 Task: For heading  Tahoma with underline.  font size for heading20,  'Change the font style of data to'Arial.  and font size to 12,  Change the alignment of both headline & data to Align left.  In the sheet  EvaluationSalesByMonth
Action: Mouse moved to (1101, 127)
Screenshot: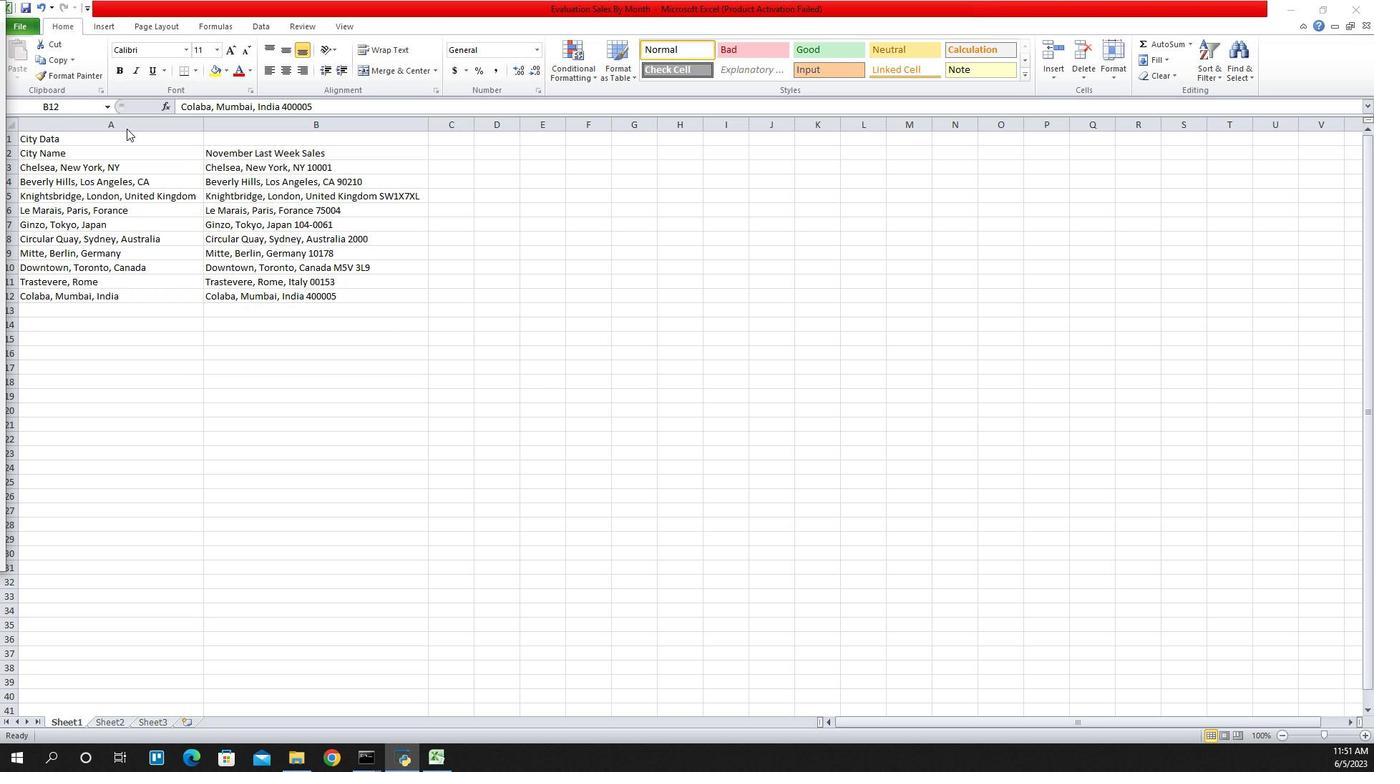 
Action: Mouse pressed left at (1101, 127)
Screenshot: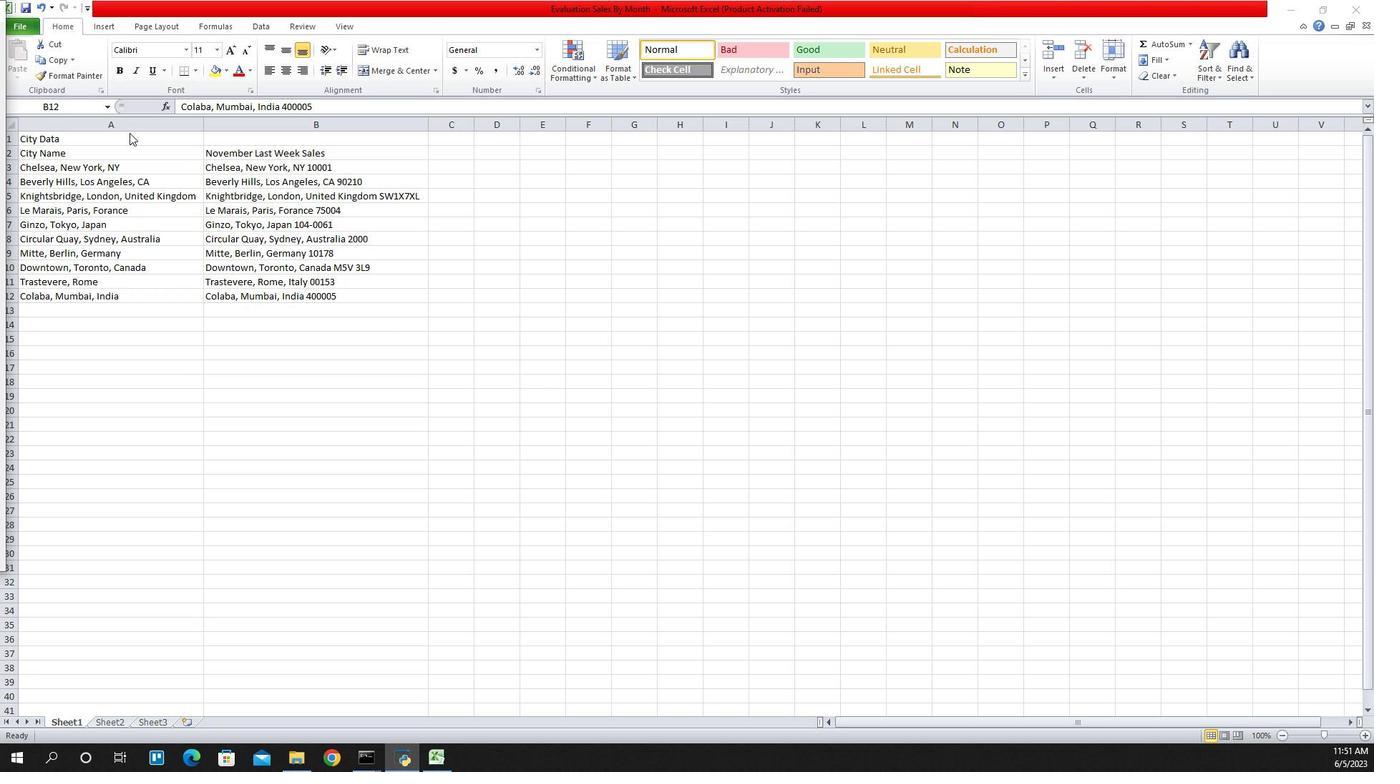
Action: Mouse moved to (1109, 135)
Screenshot: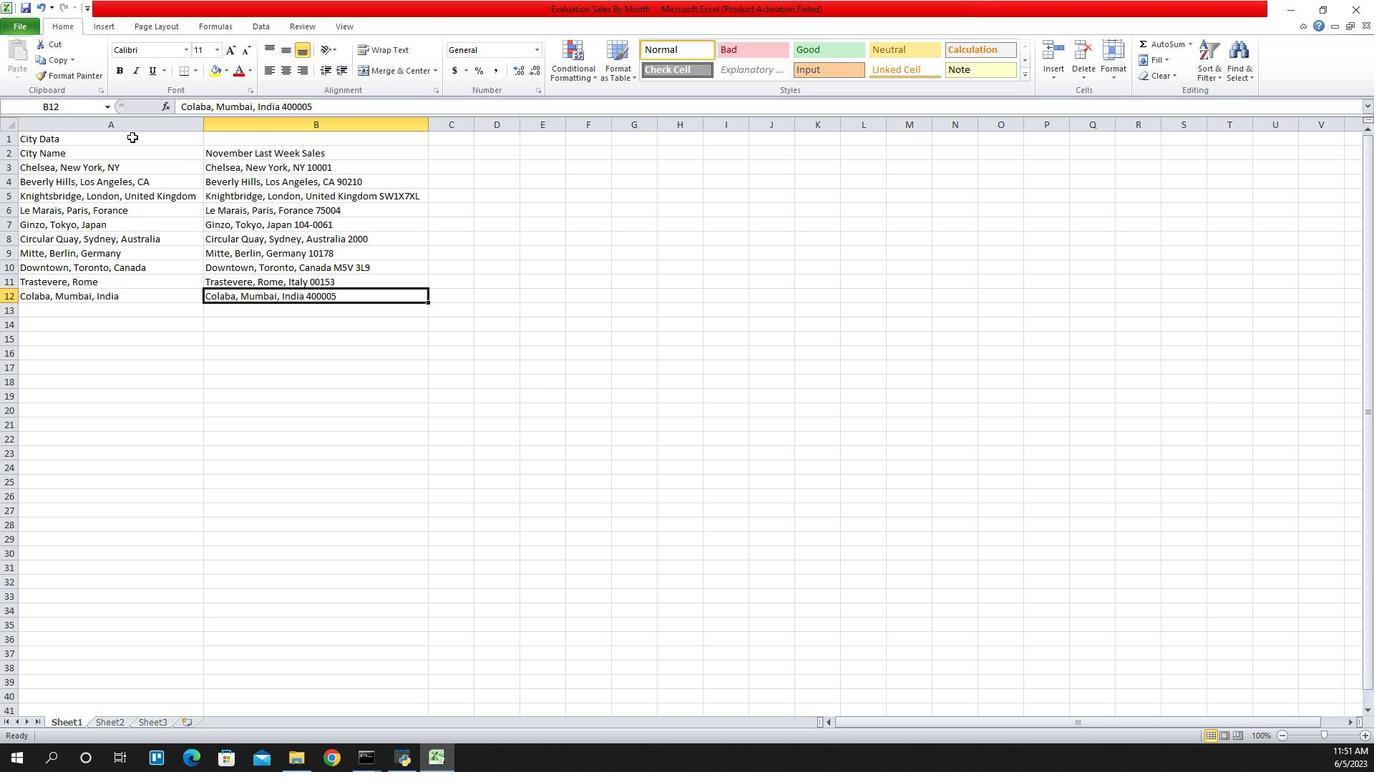 
Action: Mouse pressed left at (1109, 135)
Screenshot: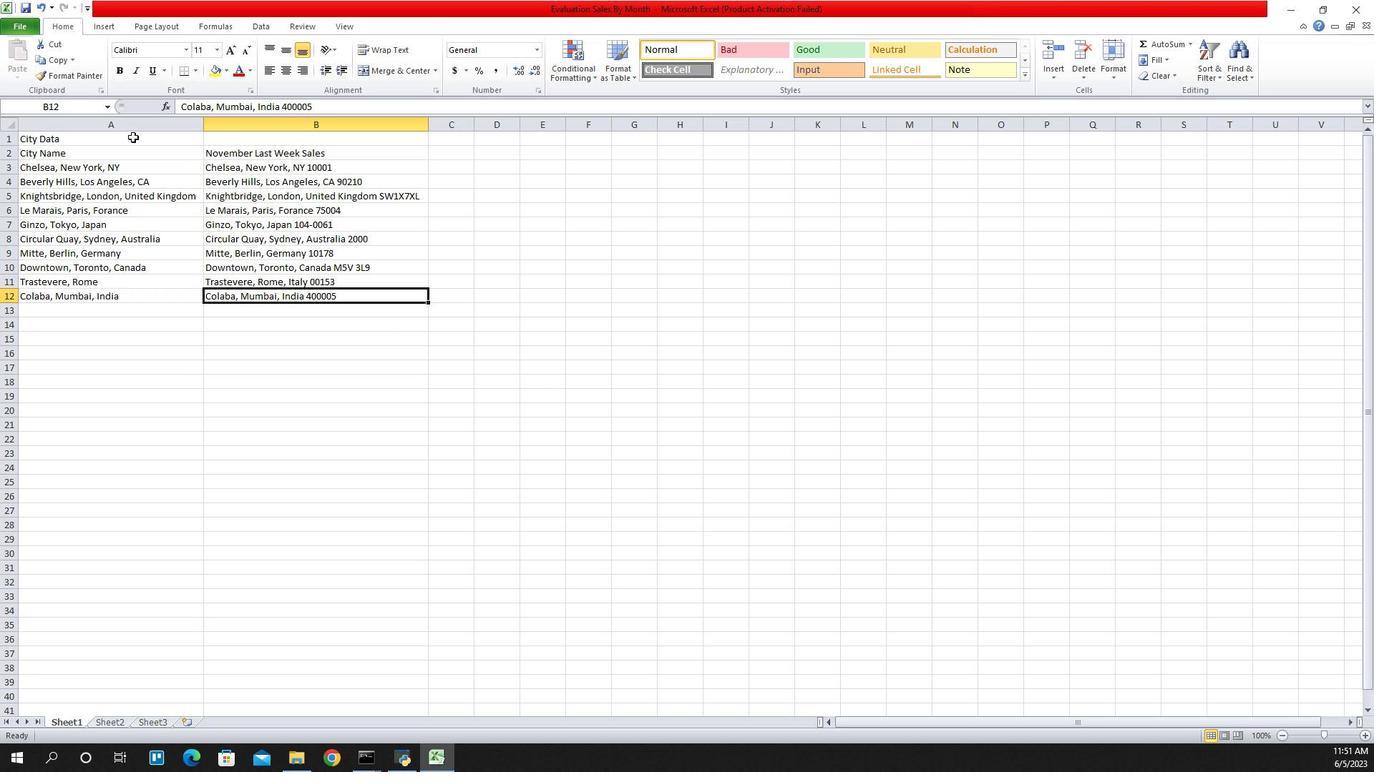 
Action: Mouse pressed left at (1109, 135)
Screenshot: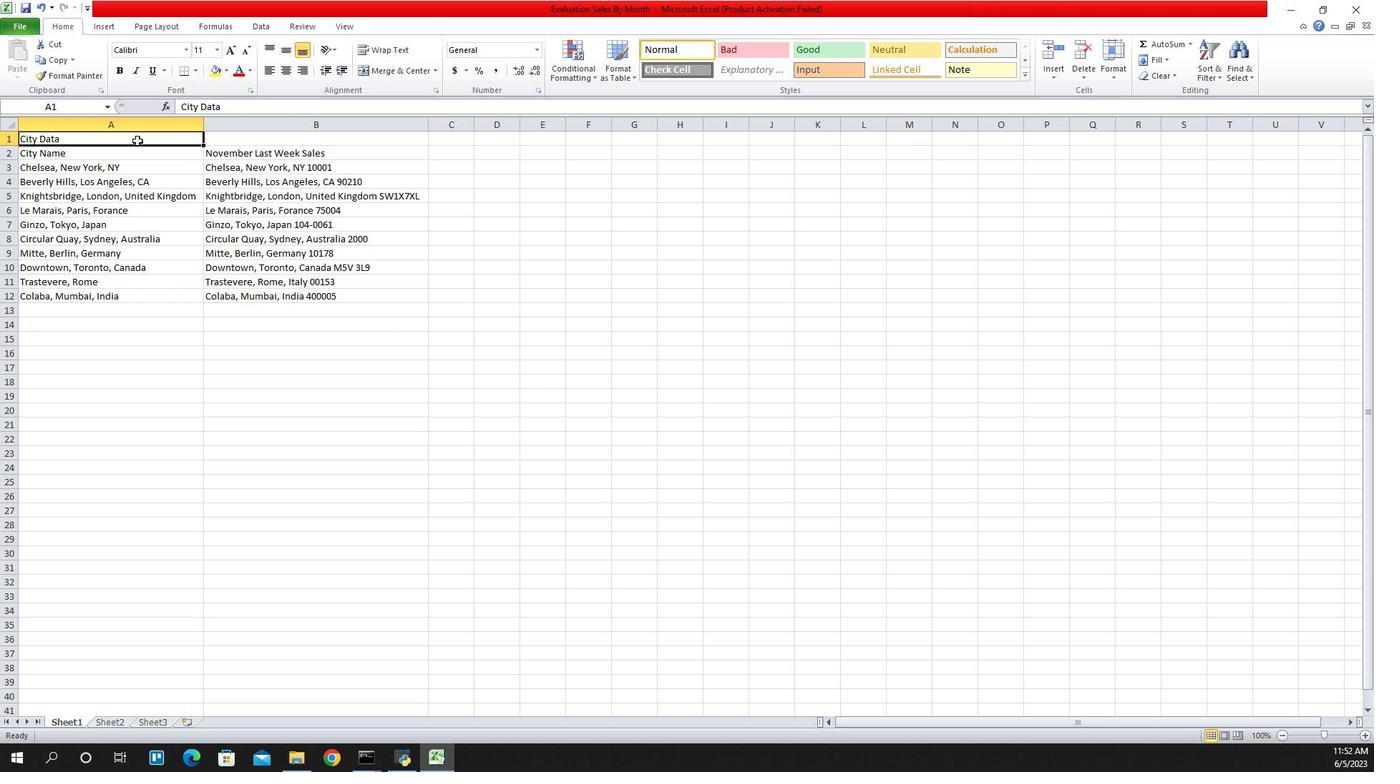 
Action: Mouse moved to (1132, 130)
Screenshot: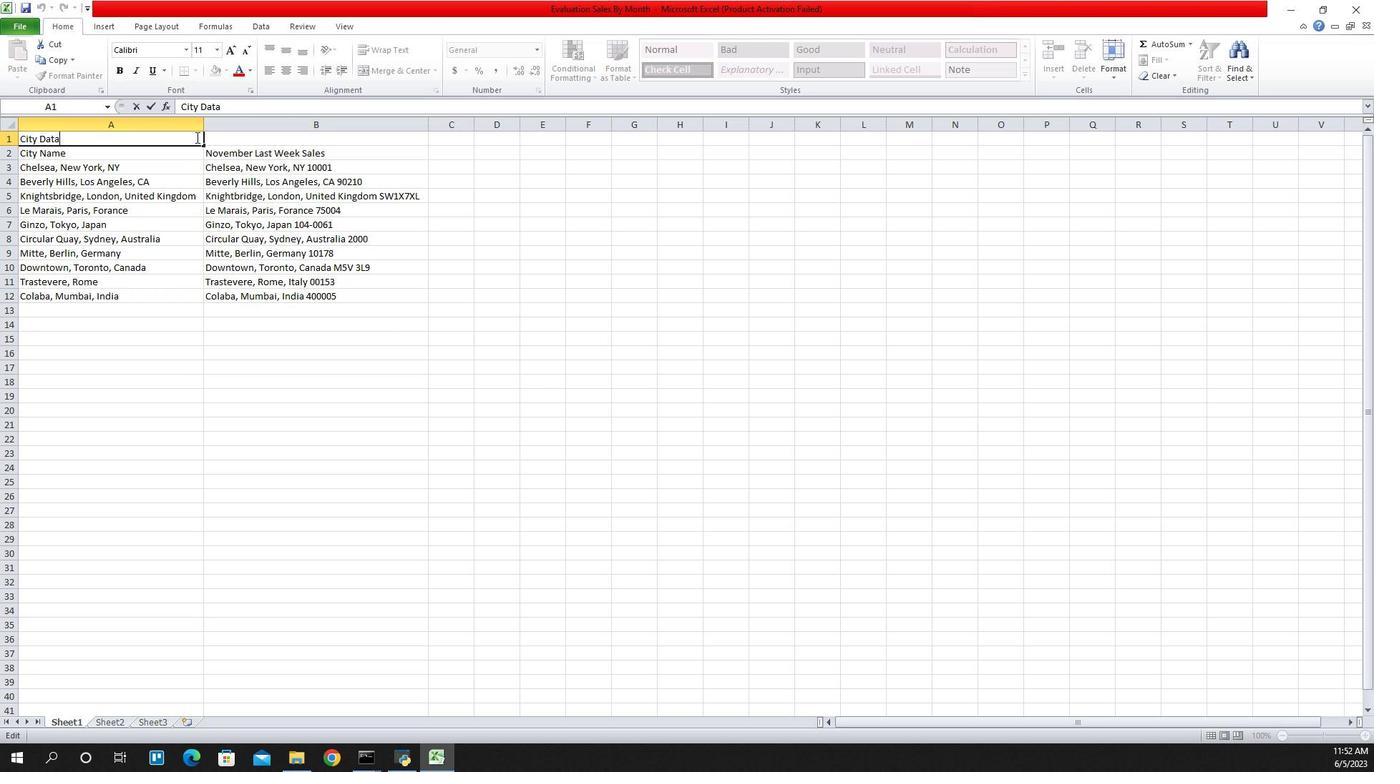 
Action: Mouse pressed left at (1132, 130)
Screenshot: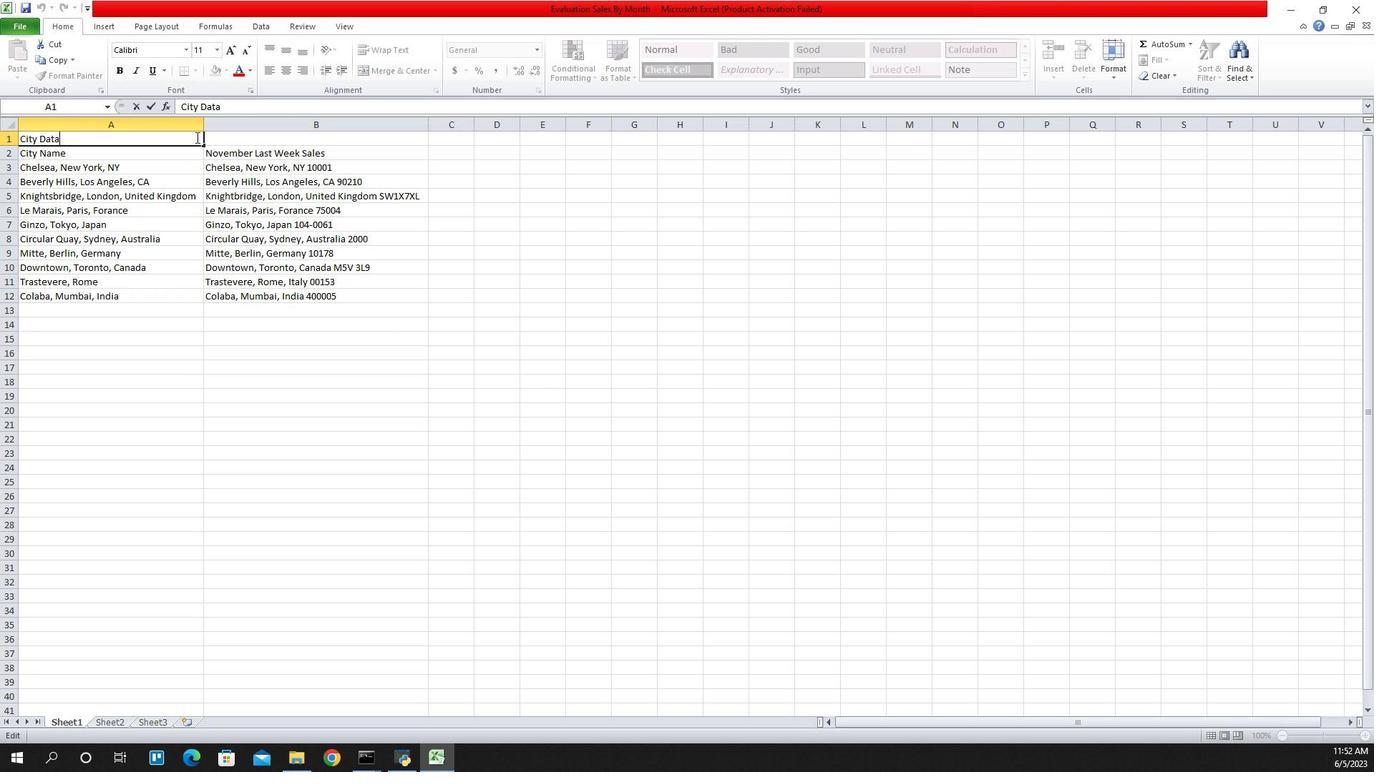 
Action: Mouse moved to (1125, 180)
Screenshot: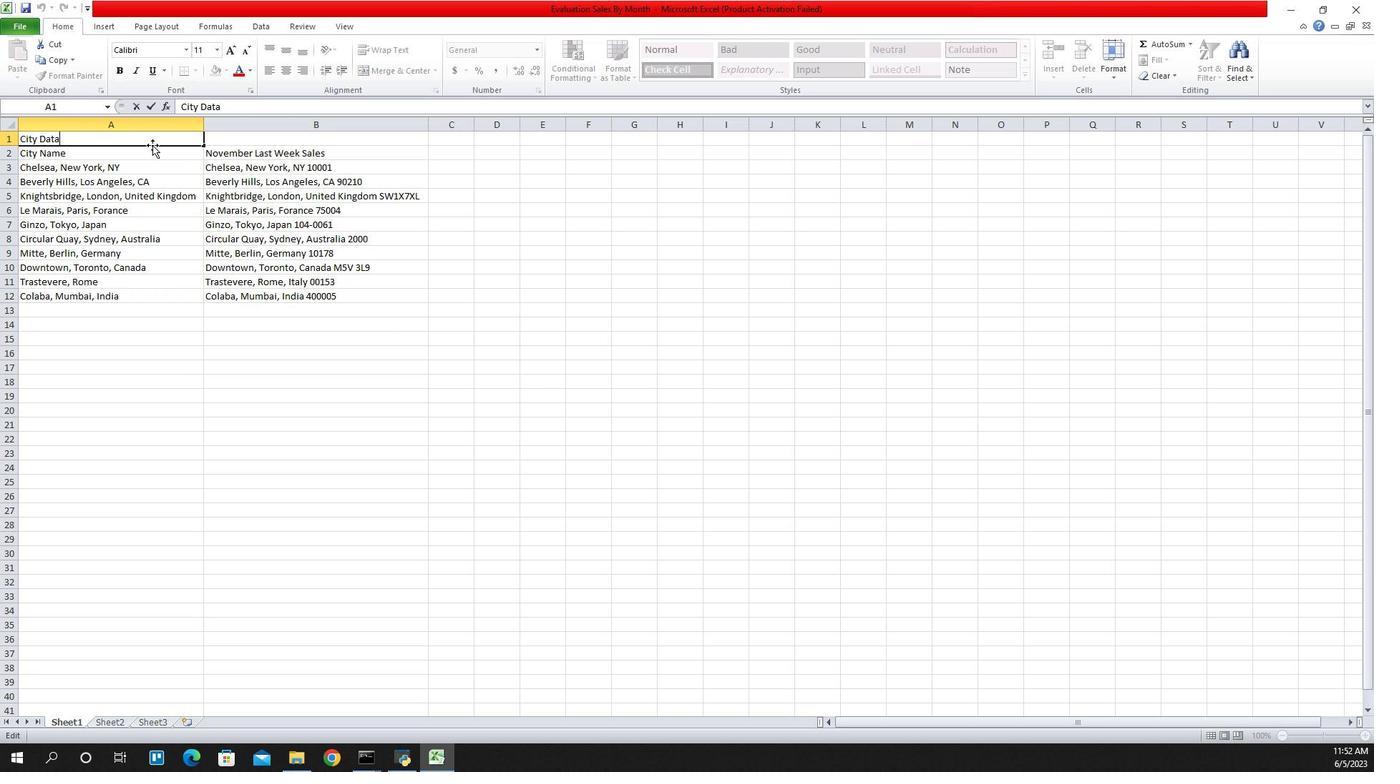 
Action: Mouse pressed left at (1125, 180)
Screenshot: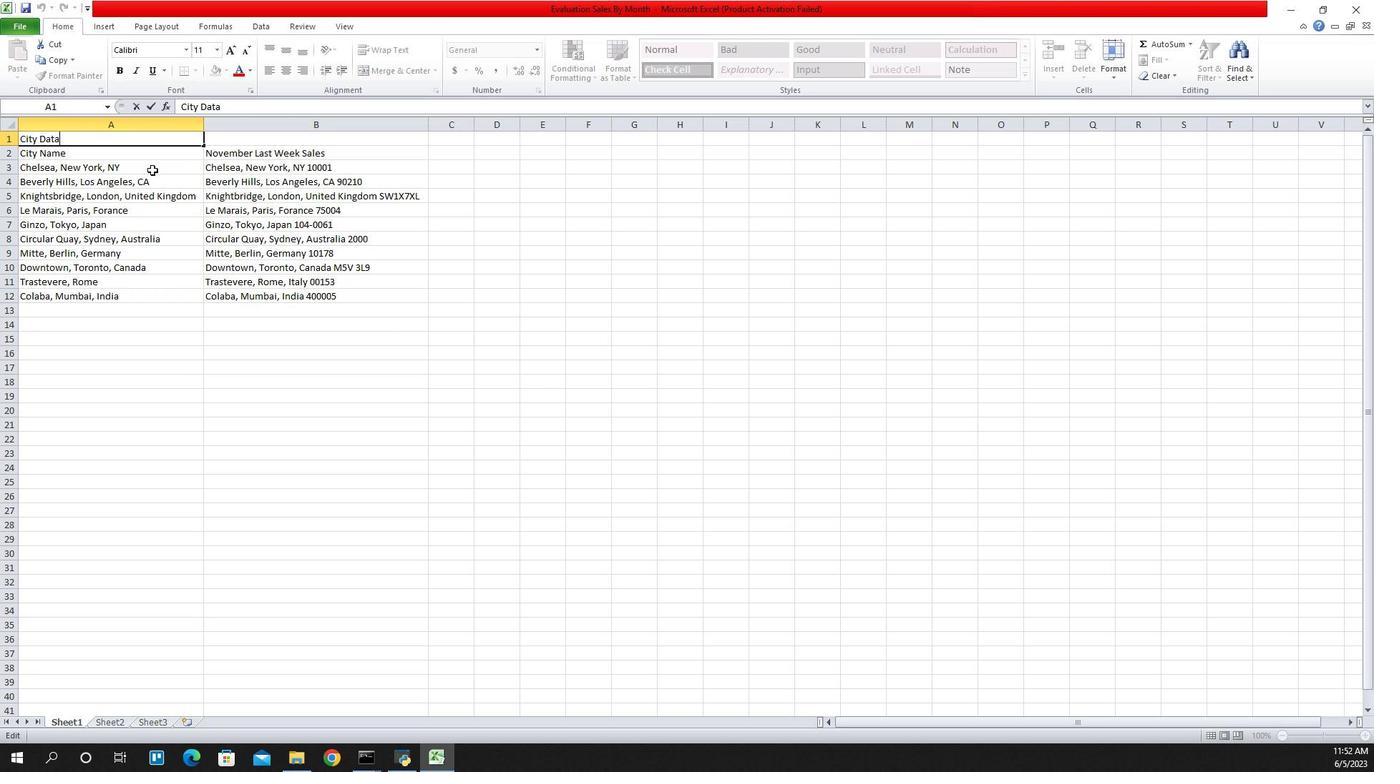
Action: Mouse moved to (1137, 135)
Screenshot: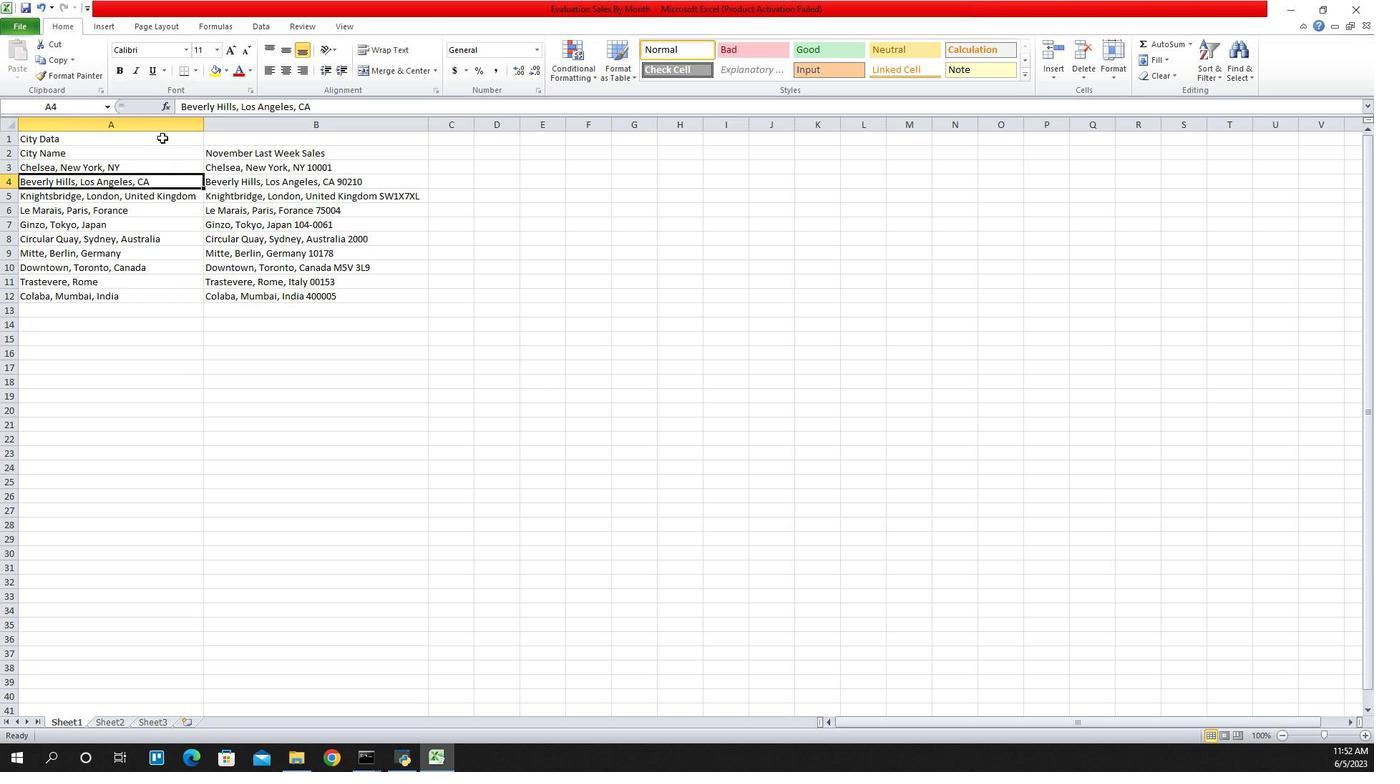 
Action: Mouse pressed left at (1137, 135)
Screenshot: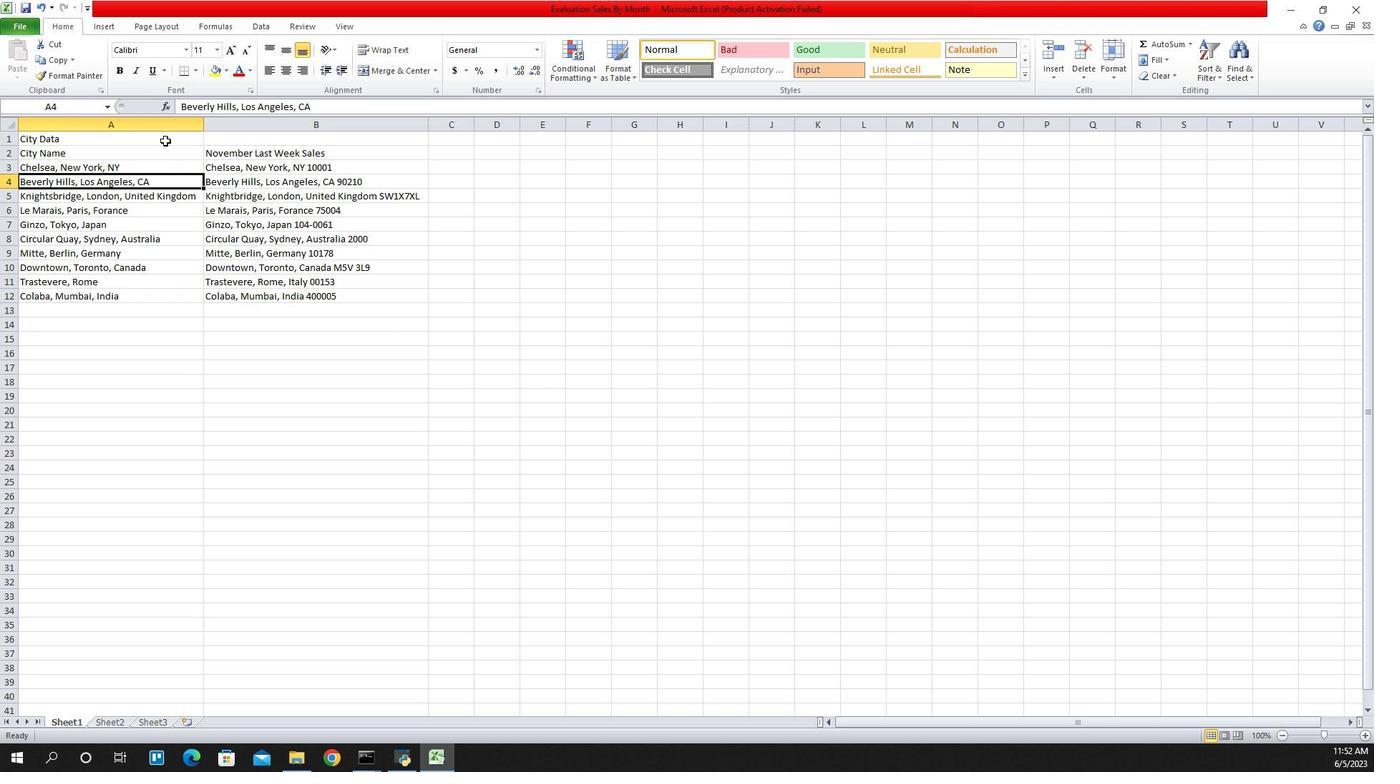 
Action: Mouse moved to (1379, 65)
Screenshot: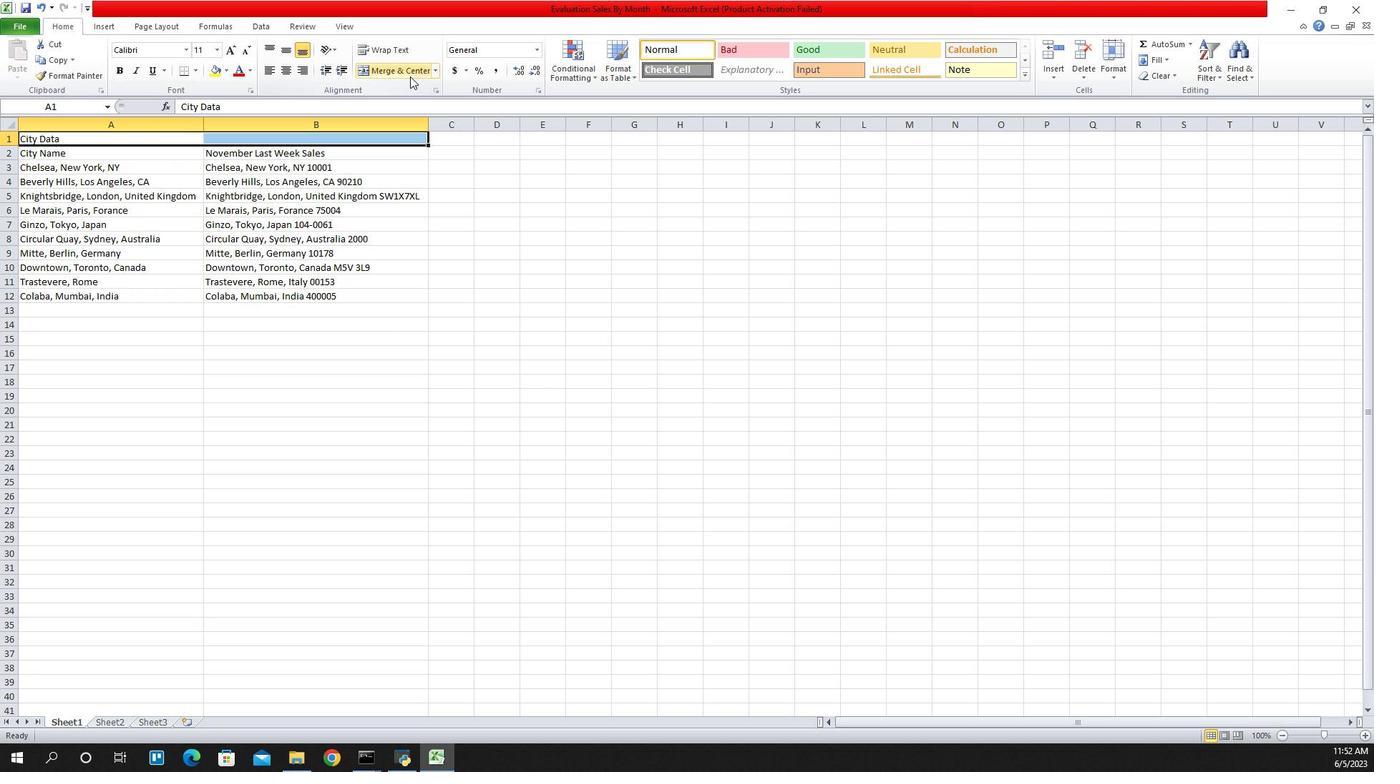 
Action: Mouse pressed left at (1379, 65)
Screenshot: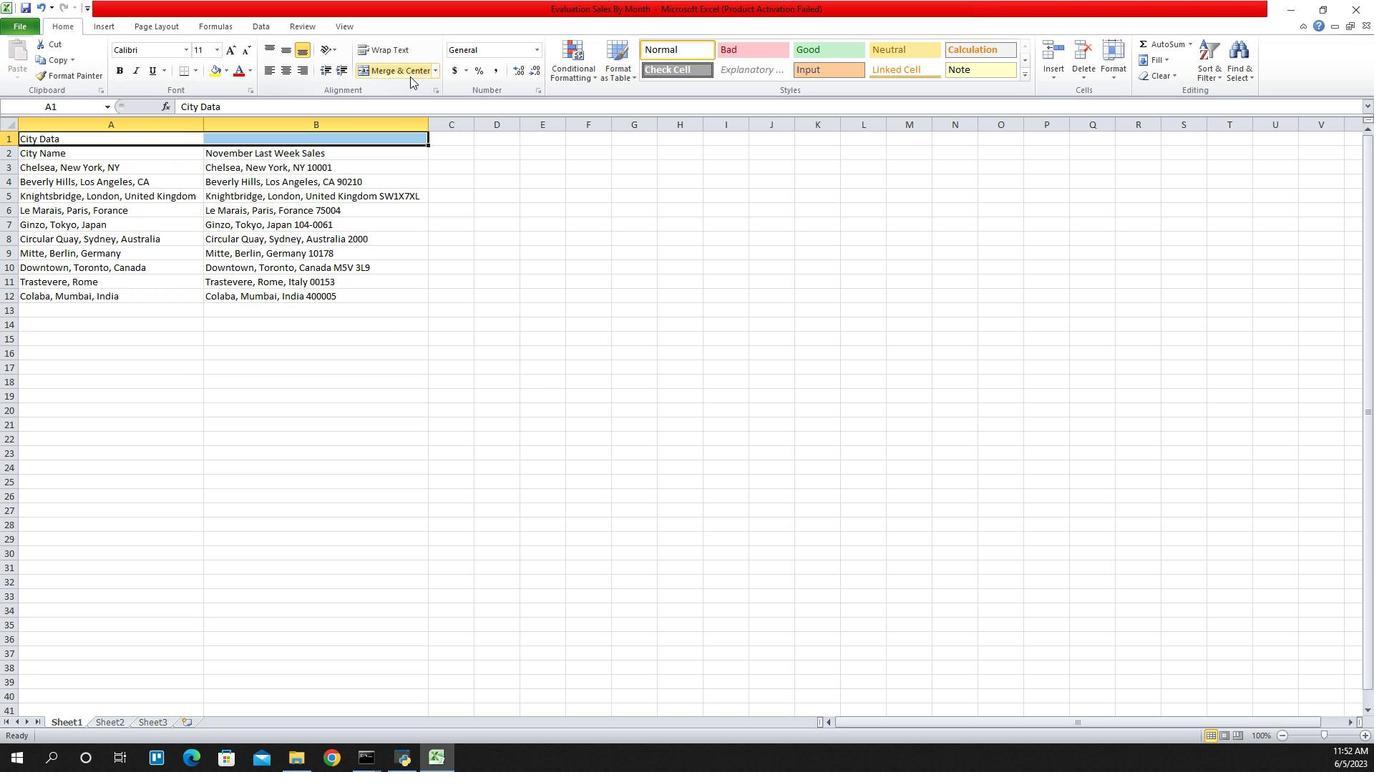 
Action: Mouse moved to (1118, 44)
Screenshot: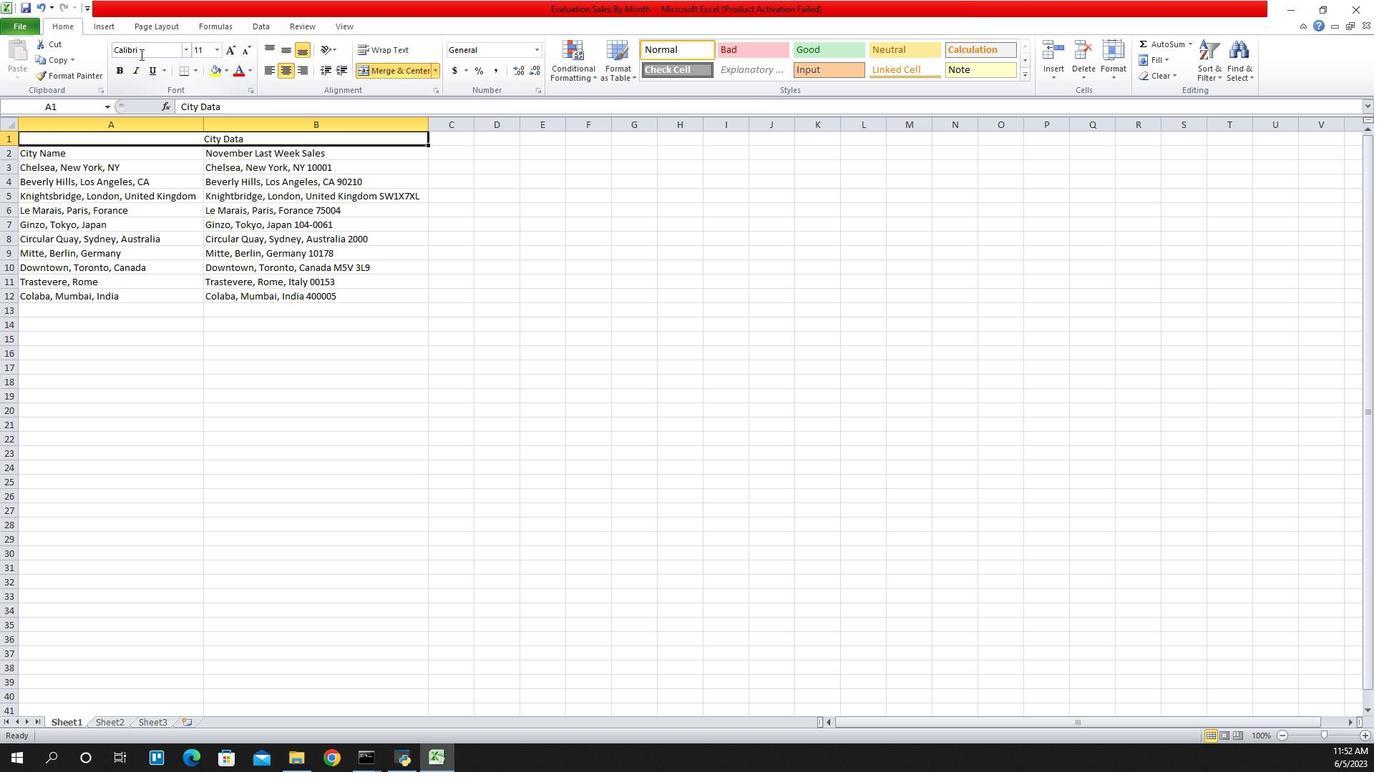 
Action: Mouse pressed left at (1118, 44)
Screenshot: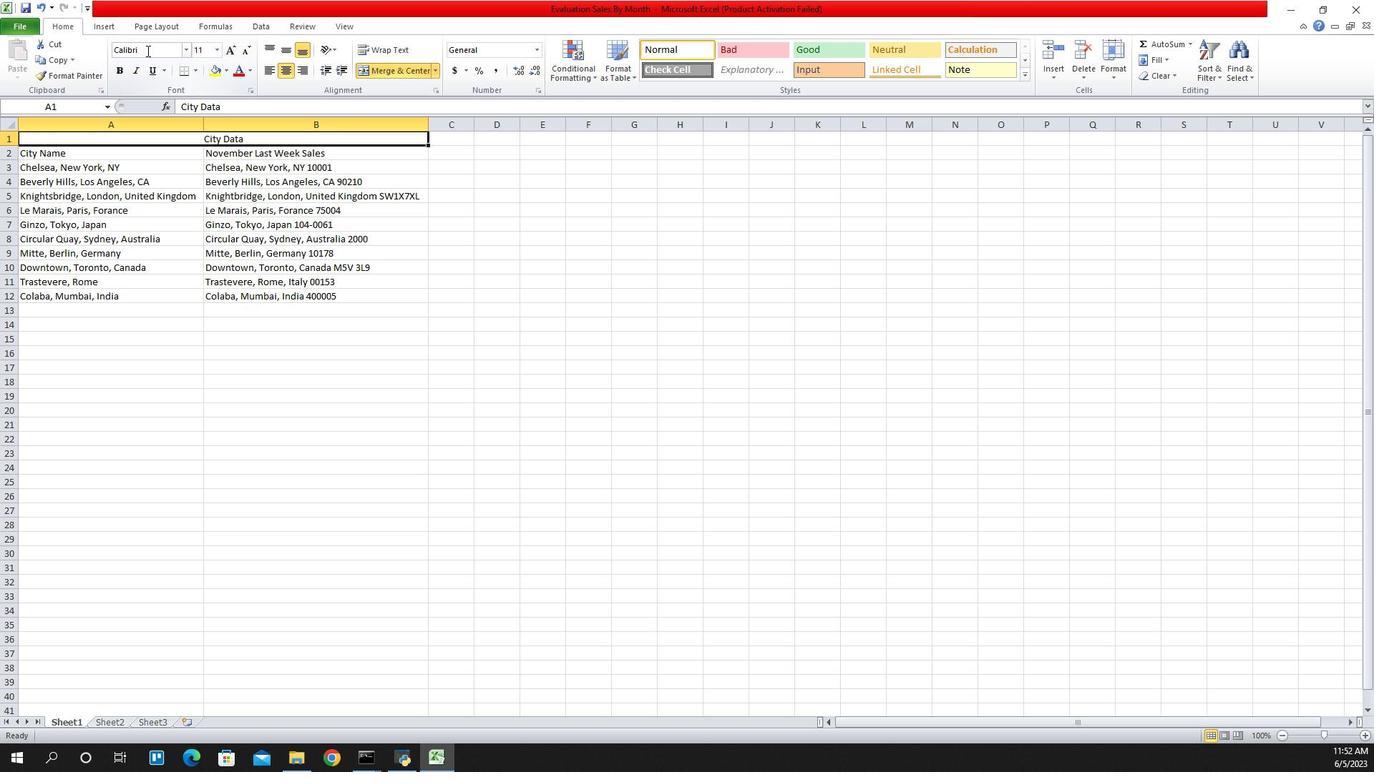 
Action: Mouse moved to (1118, 44)
Screenshot: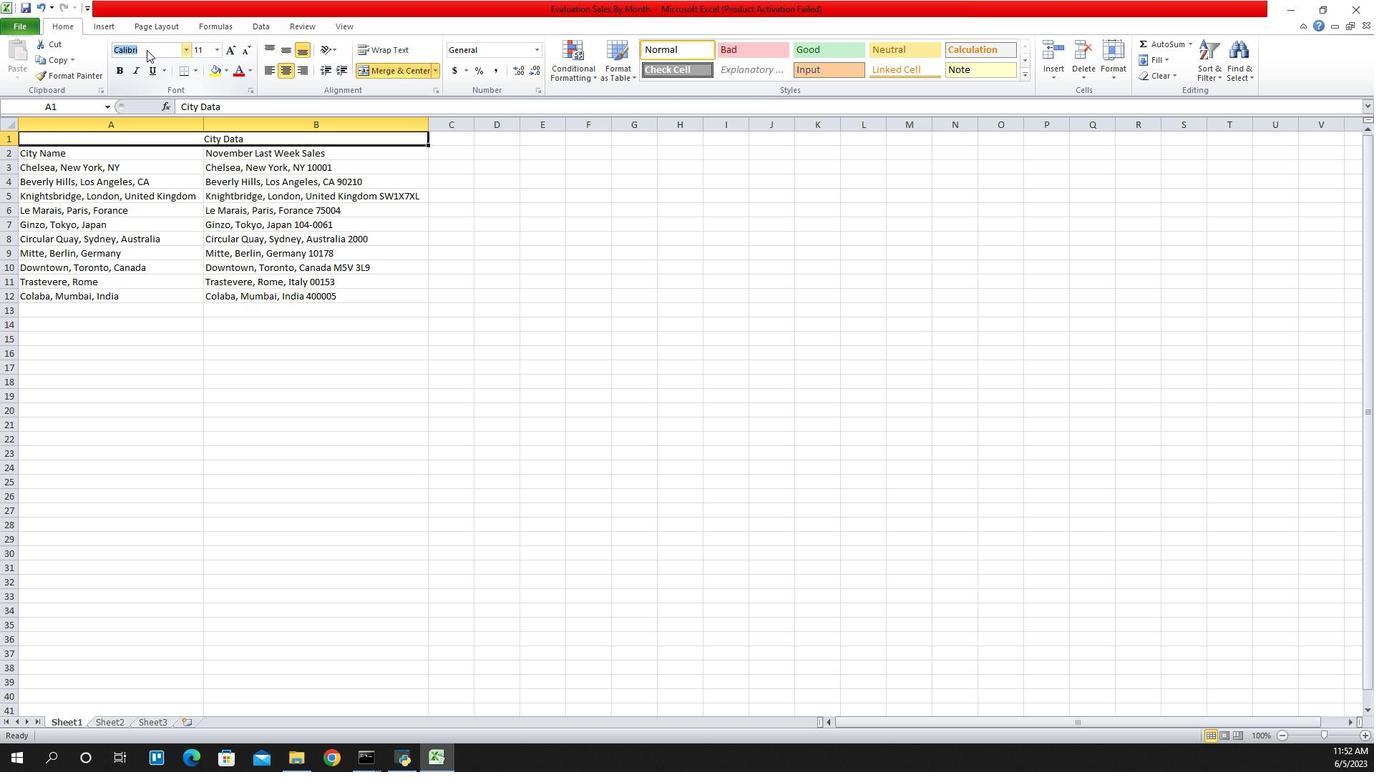 
Action: Key pressed tahoma<Key.enter>
Screenshot: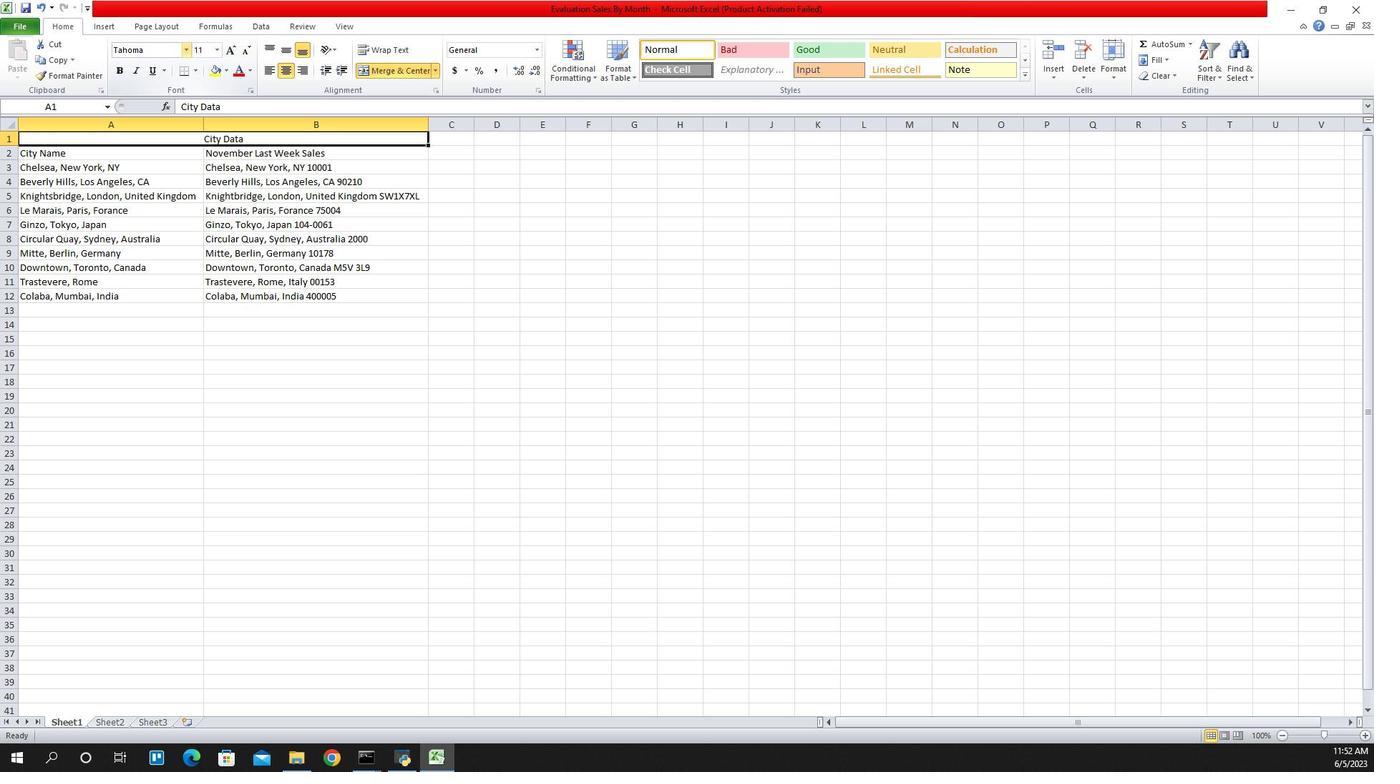 
Action: Mouse moved to (1122, 69)
Screenshot: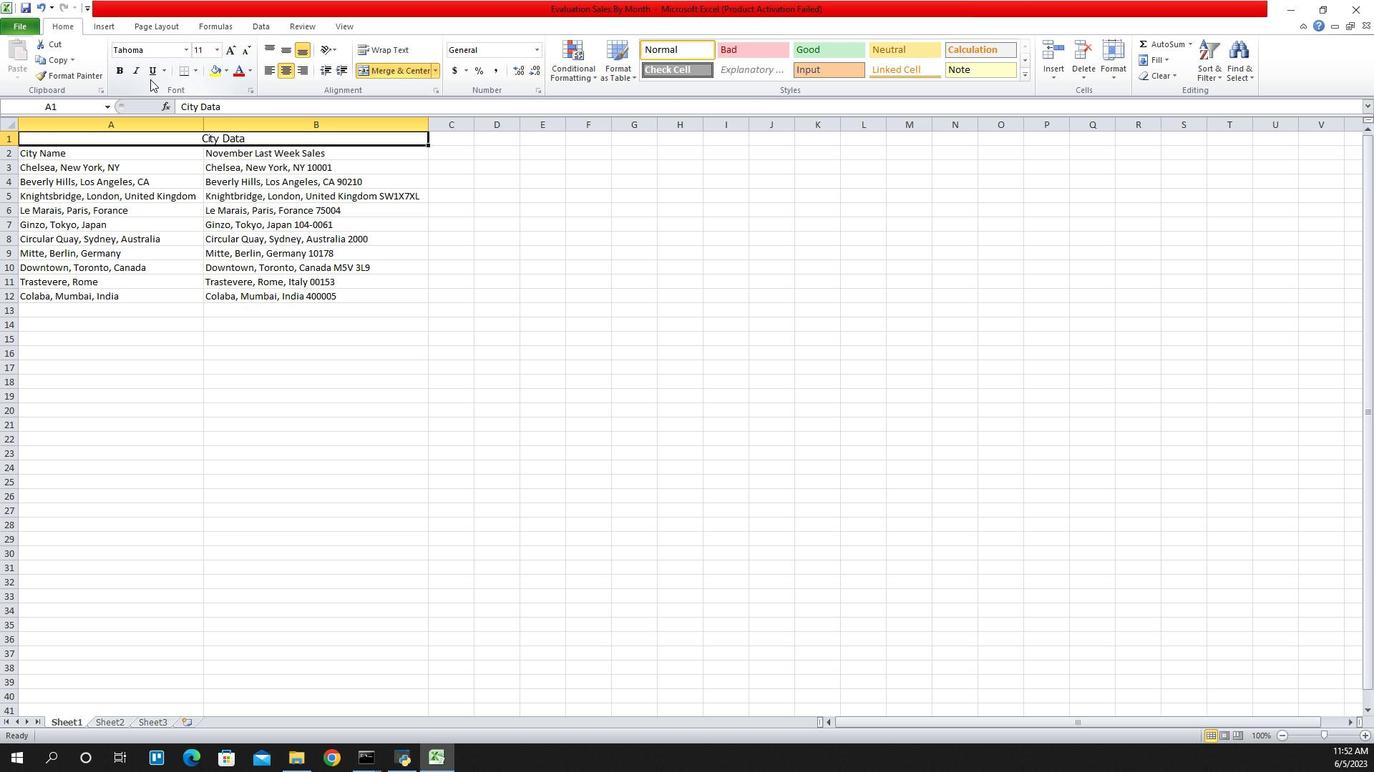 
Action: Mouse pressed left at (1122, 69)
Screenshot: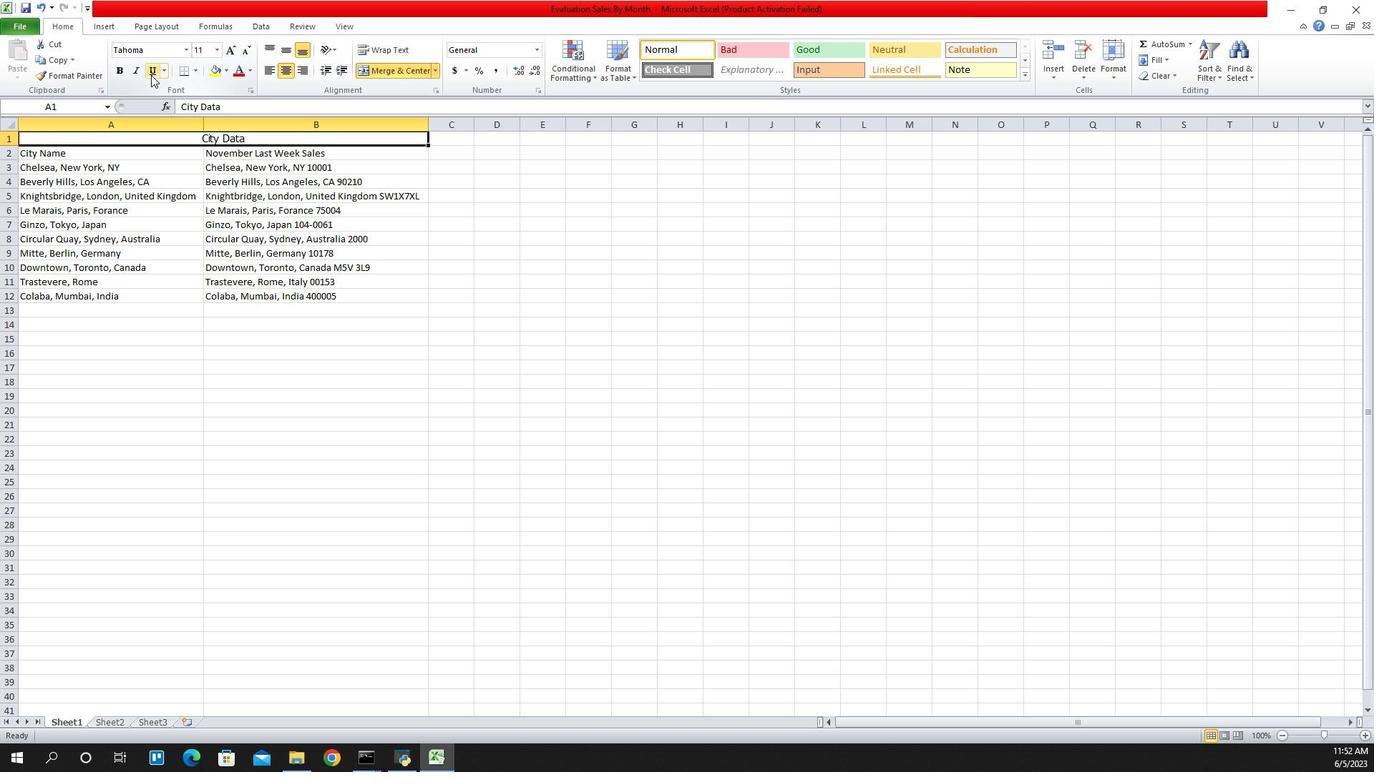
Action: Mouse moved to (1186, 48)
Screenshot: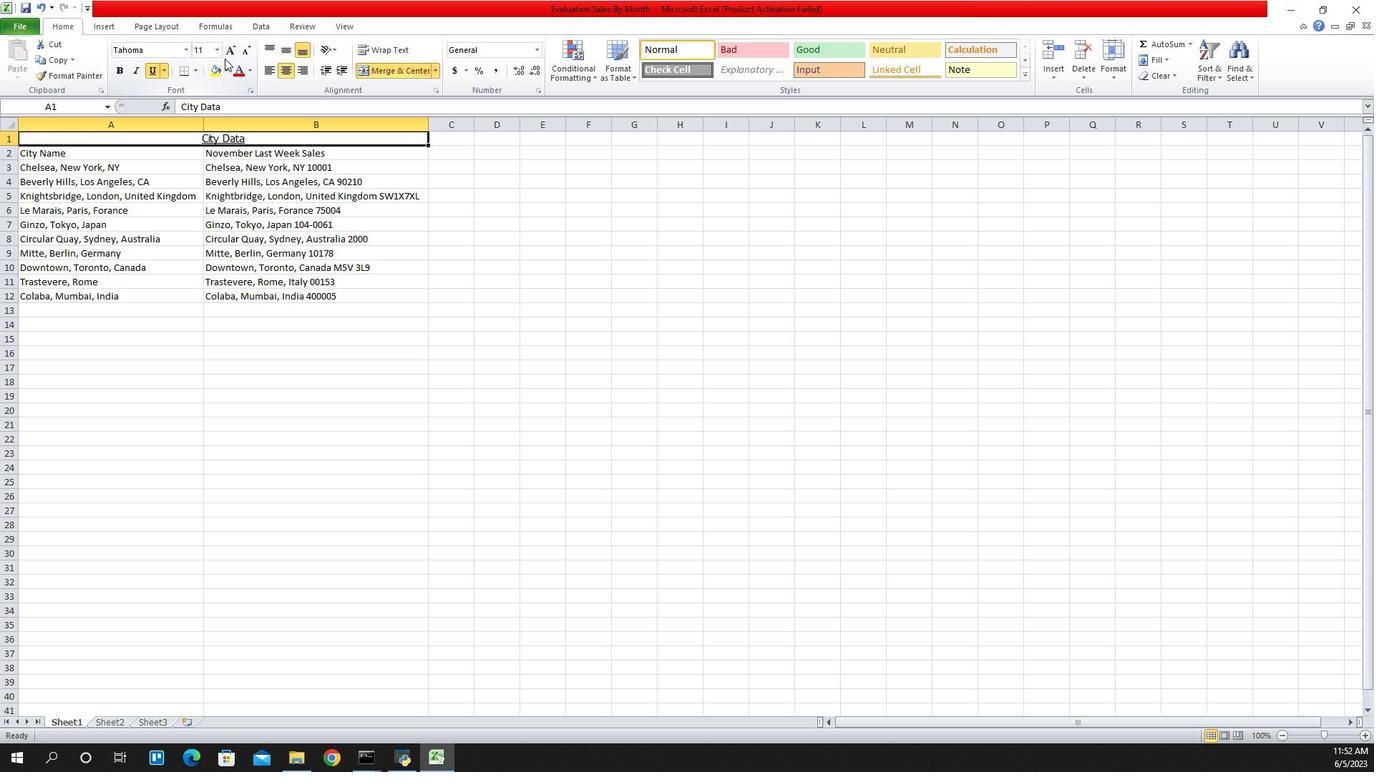 
Action: Mouse pressed left at (1186, 48)
Screenshot: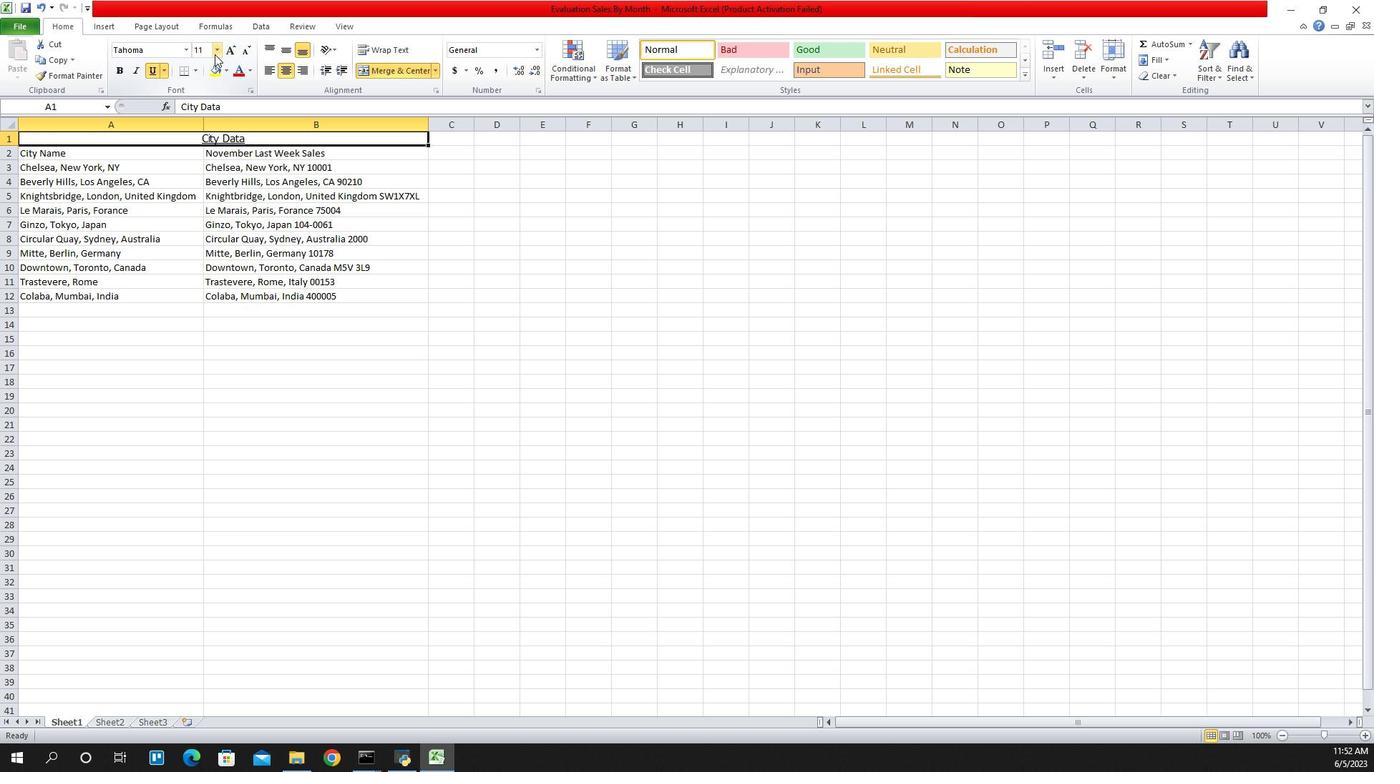 
Action: Mouse moved to (1179, 155)
Screenshot: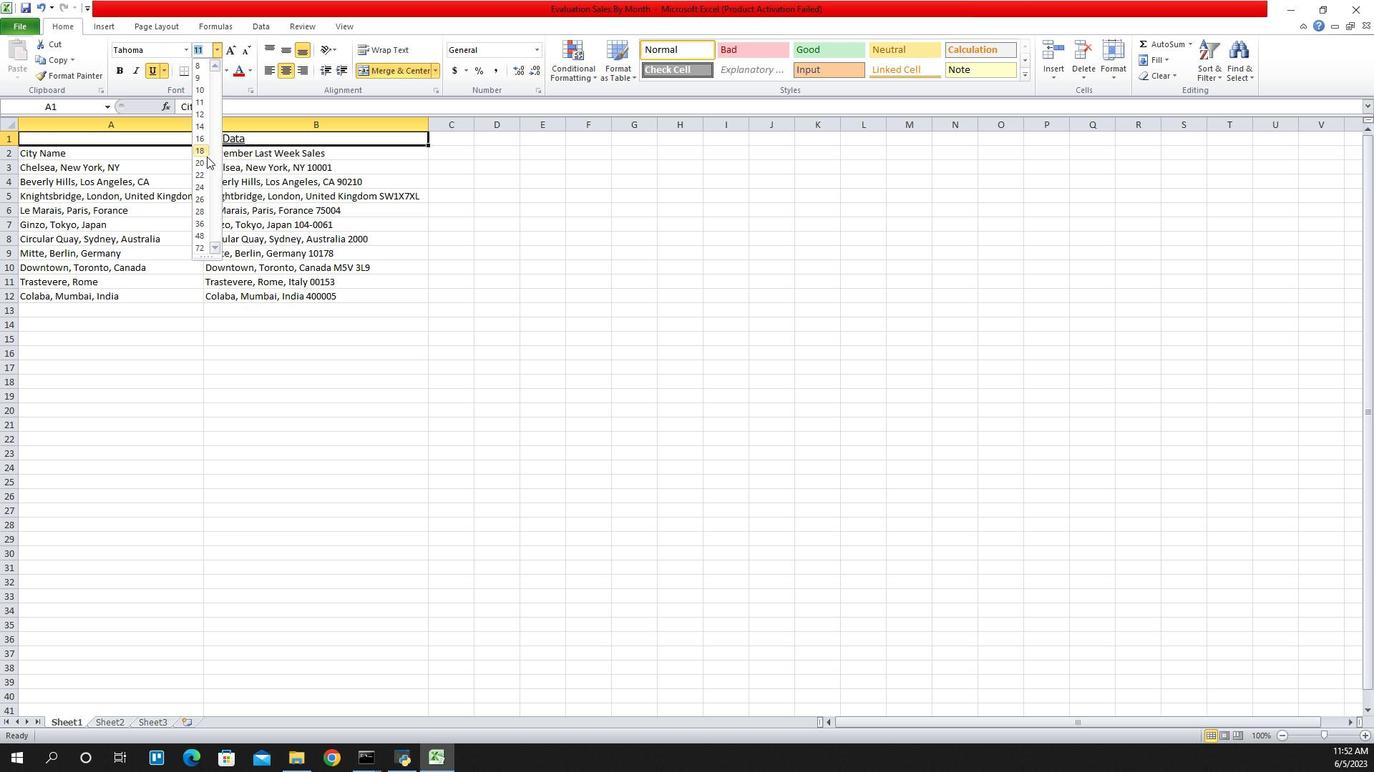 
Action: Mouse pressed left at (1179, 155)
Screenshot: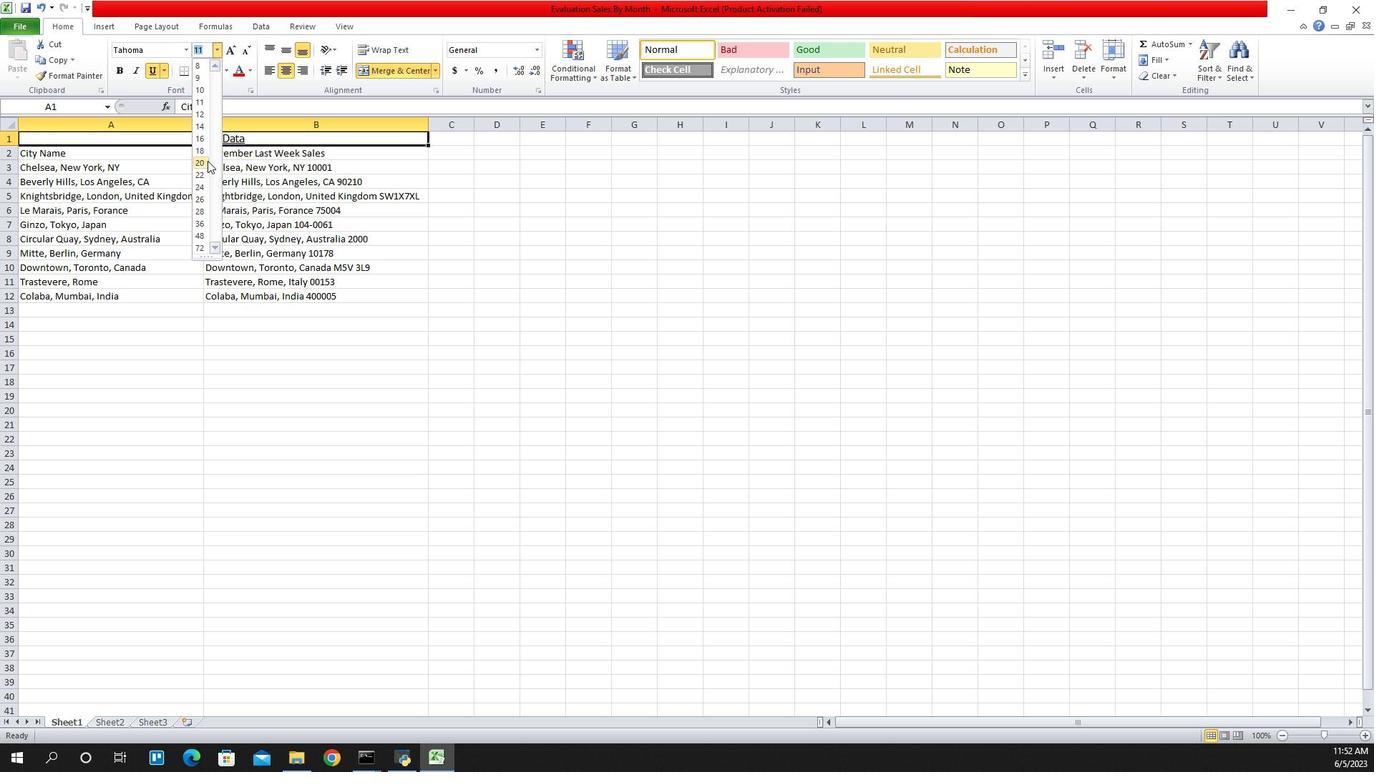 
Action: Mouse moved to (1133, 156)
Screenshot: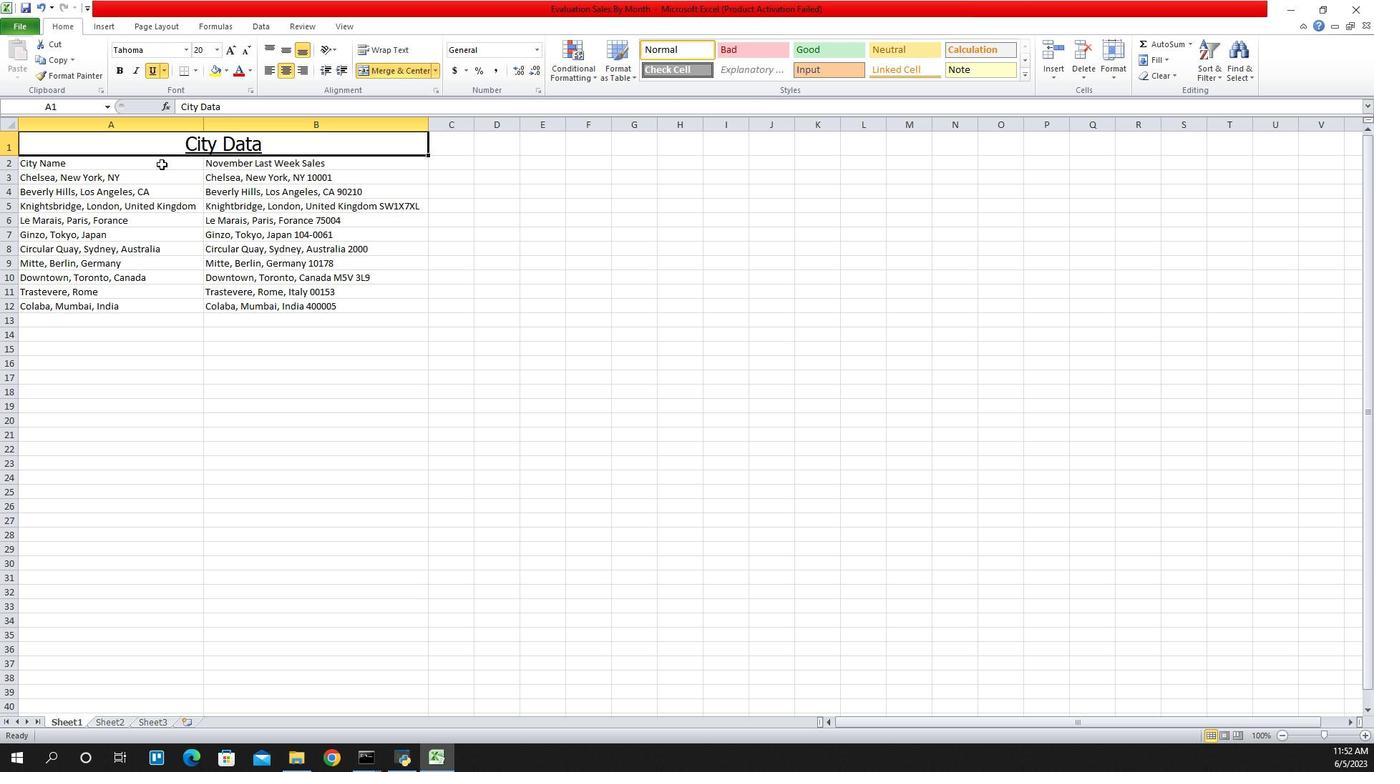 
Action: Mouse pressed left at (1133, 156)
Screenshot: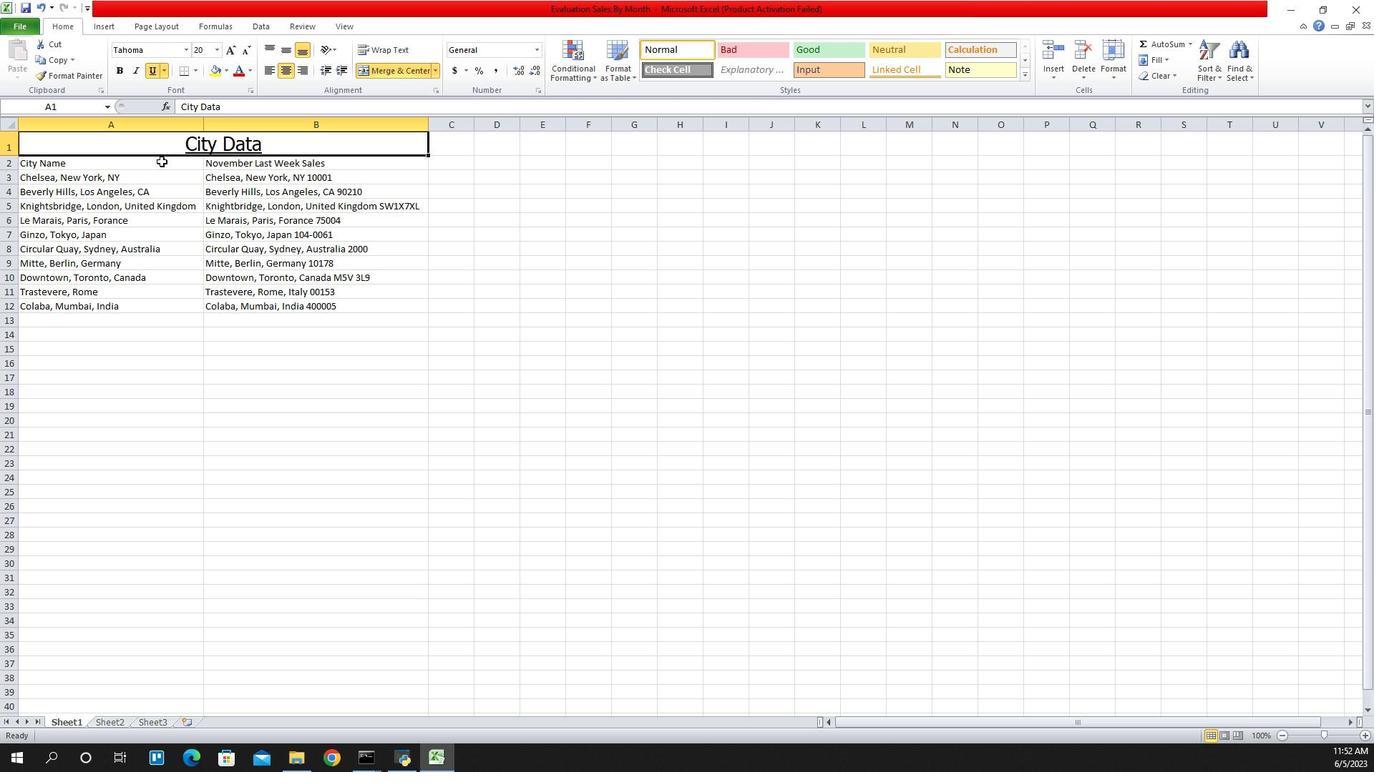 
Action: Mouse moved to (1133, 44)
Screenshot: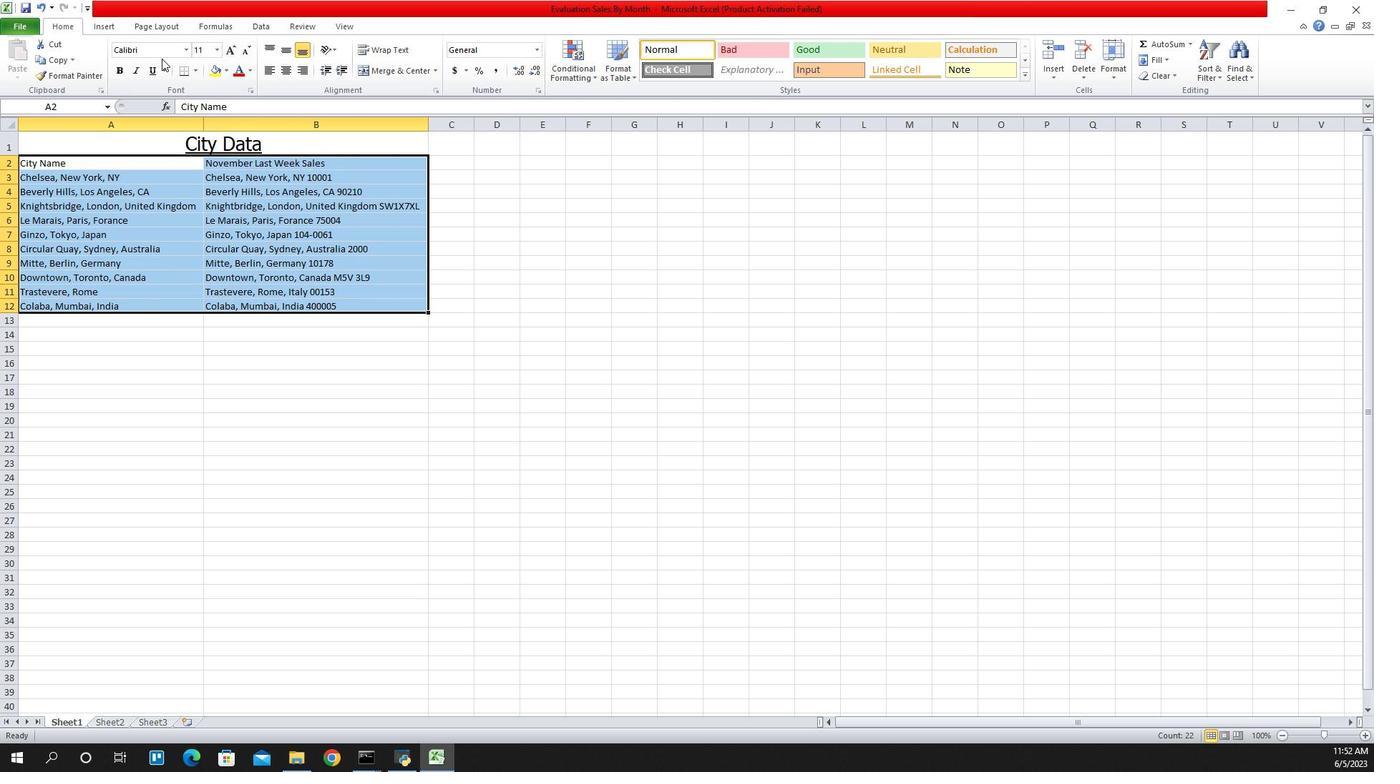 
Action: Mouse pressed left at (1133, 44)
Screenshot: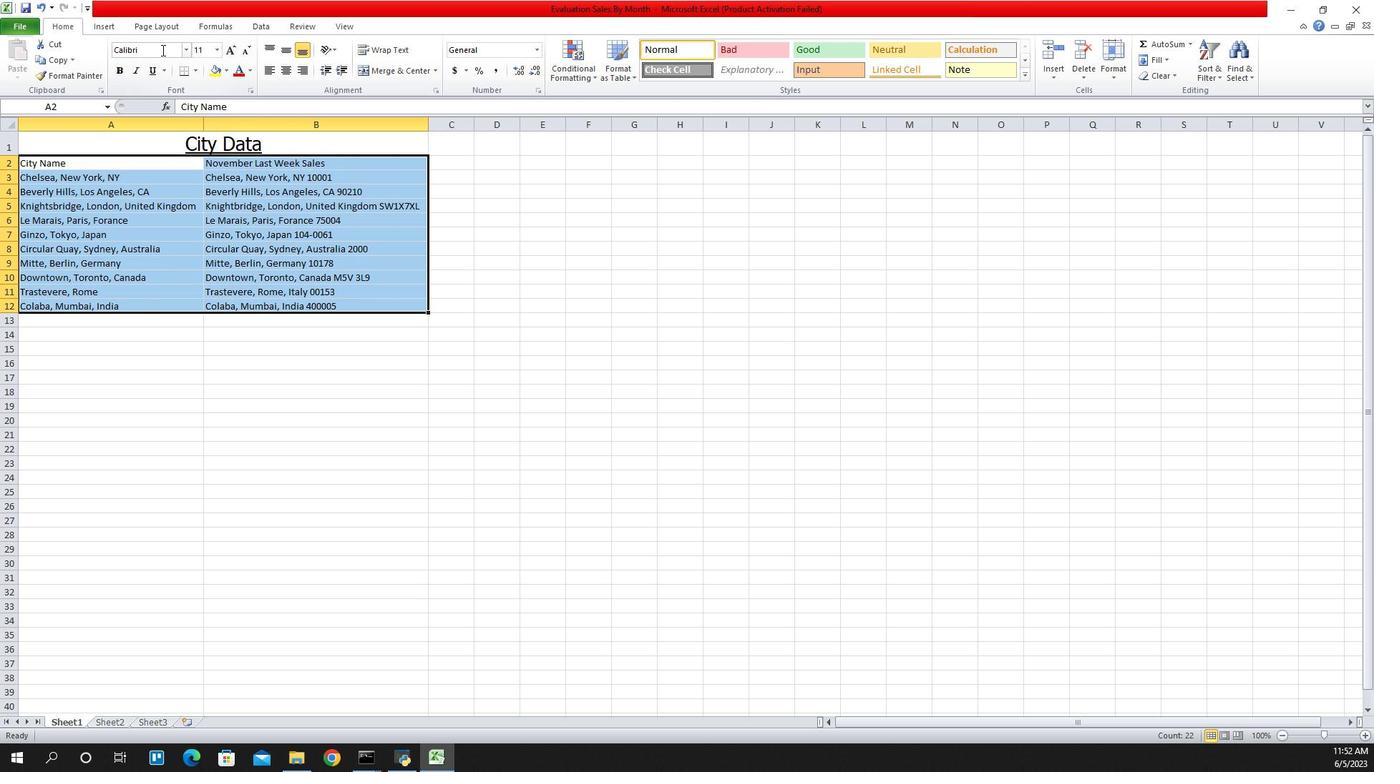 
Action: Key pressed arial<Key.enter>
Screenshot: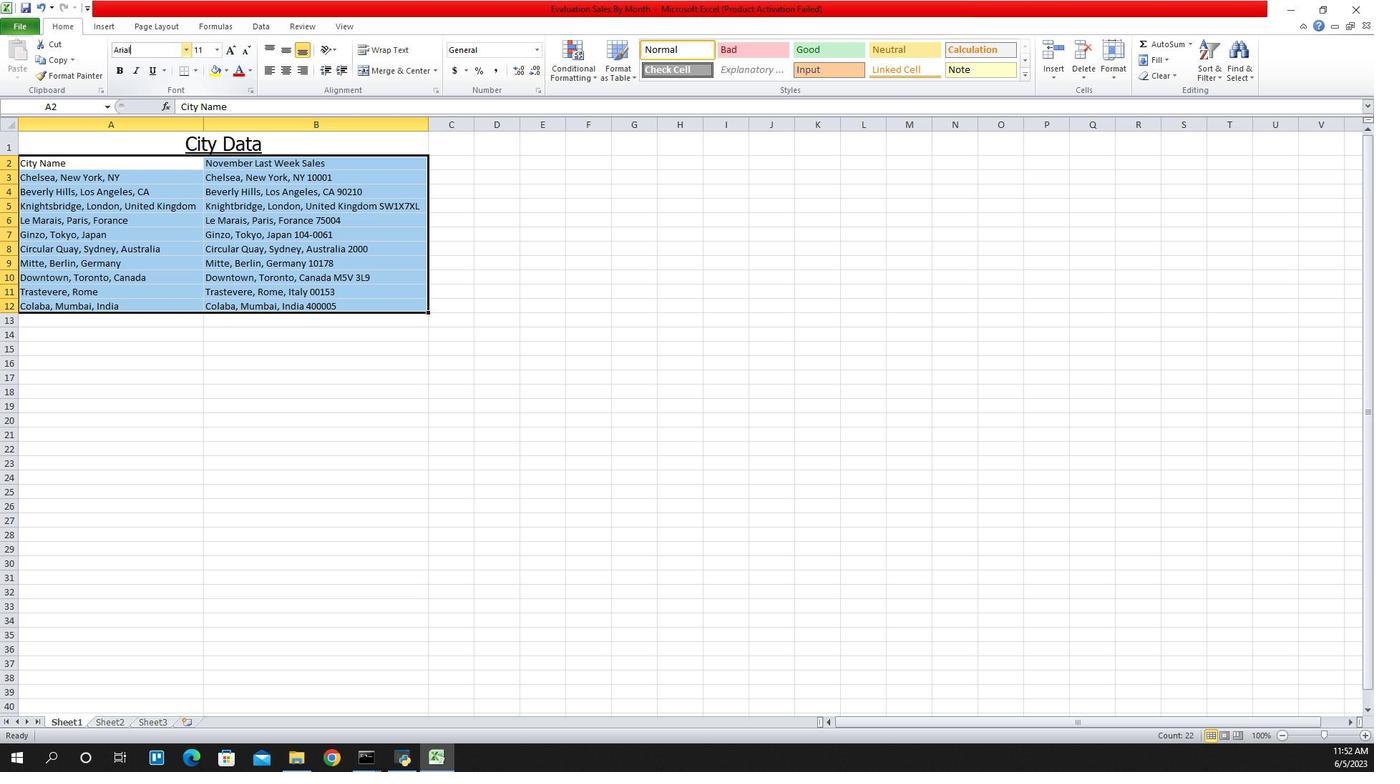 
Action: Mouse moved to (1190, 47)
Screenshot: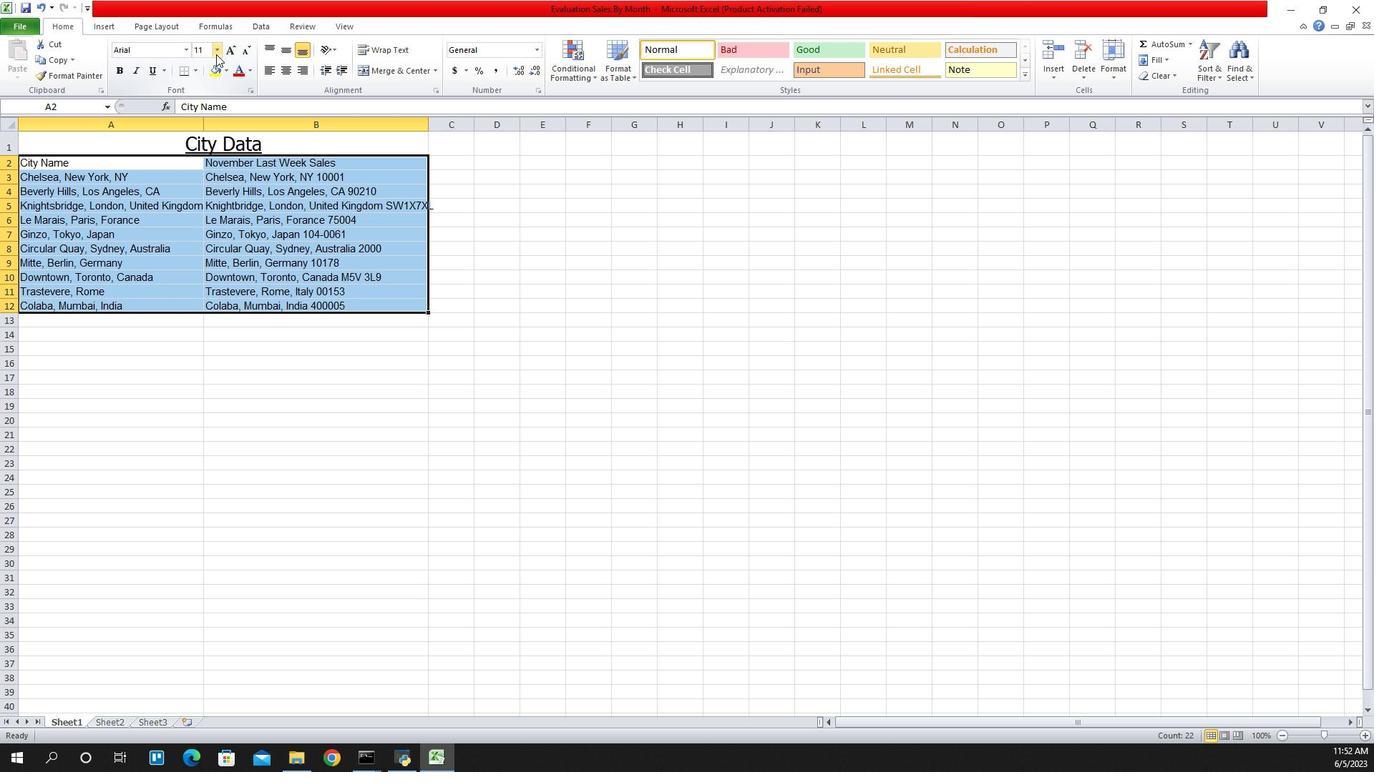 
Action: Mouse pressed left at (1190, 47)
Screenshot: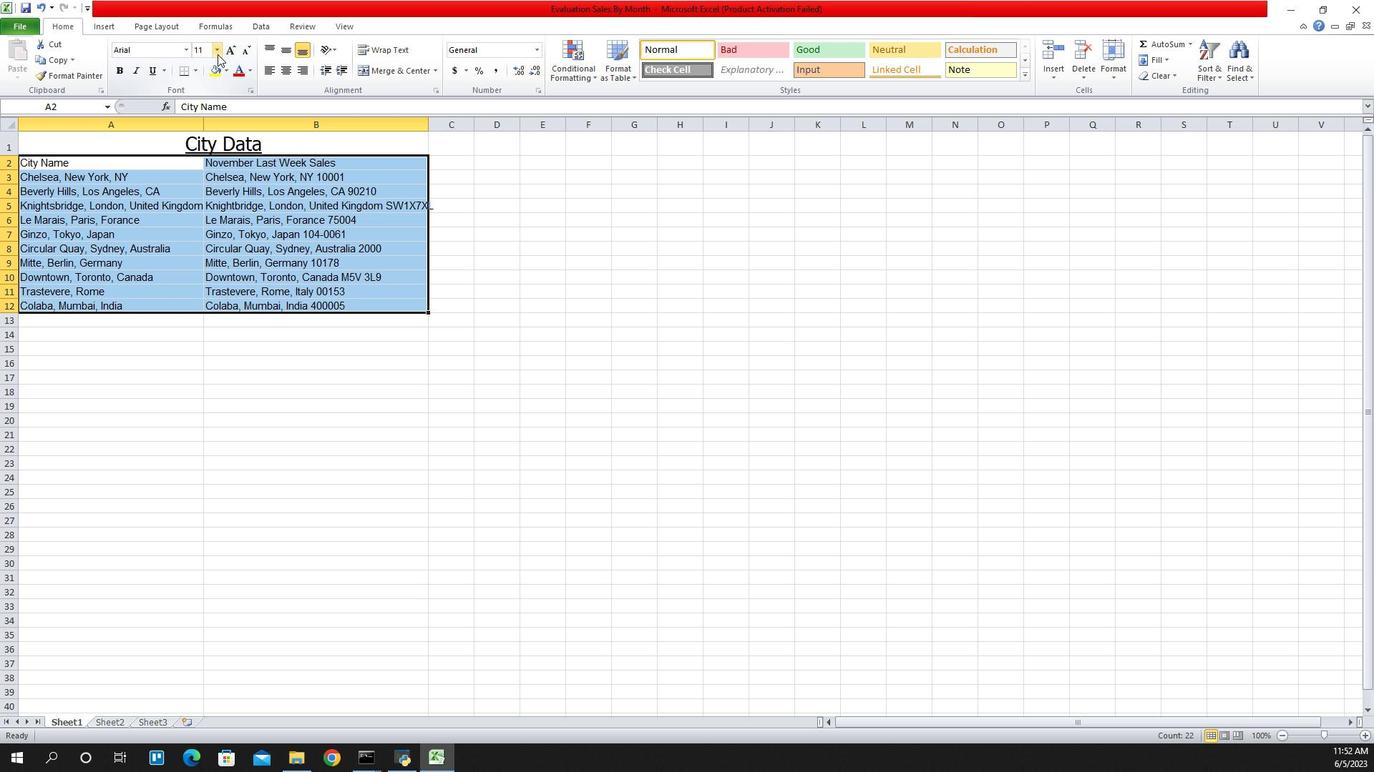 
Action: Mouse moved to (1177, 105)
Screenshot: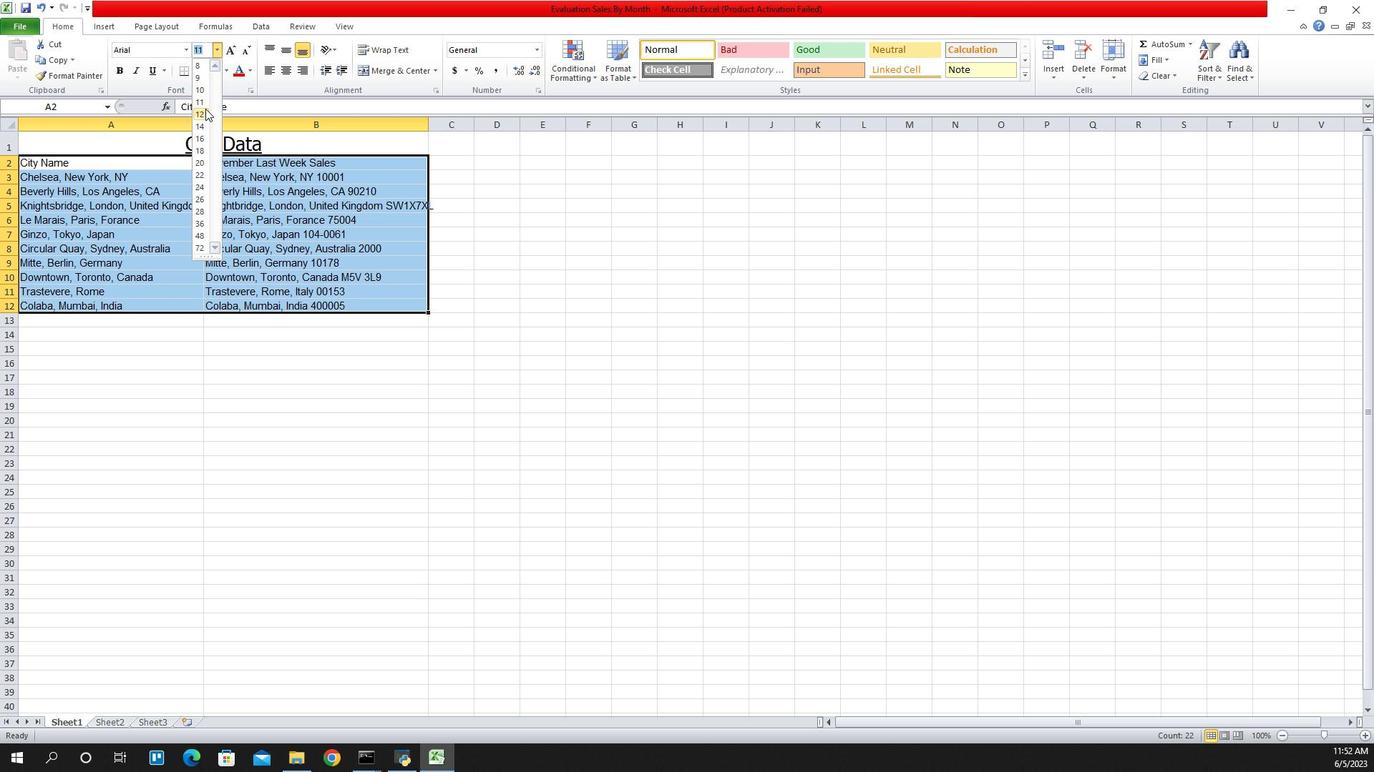 
Action: Mouse pressed left at (1177, 105)
Screenshot: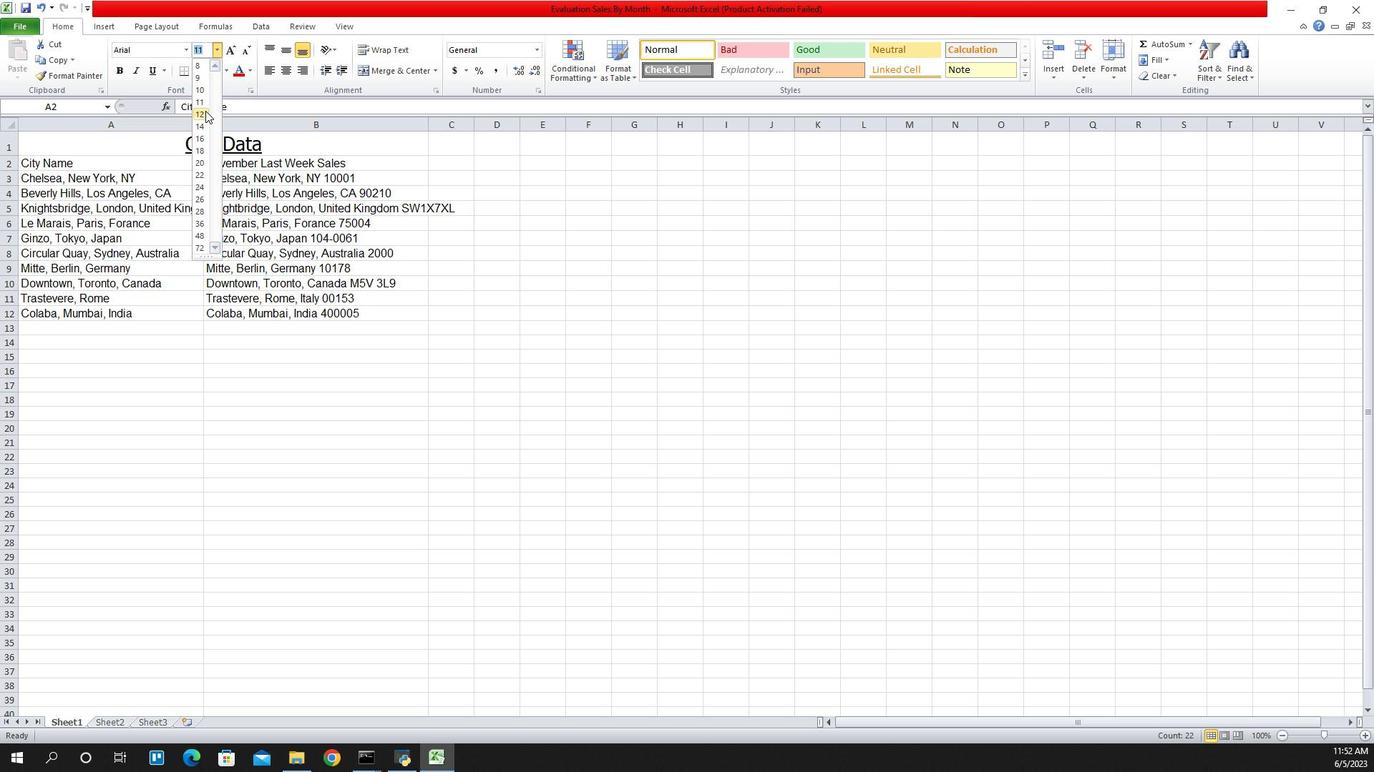 
Action: Mouse moved to (1234, 136)
Screenshot: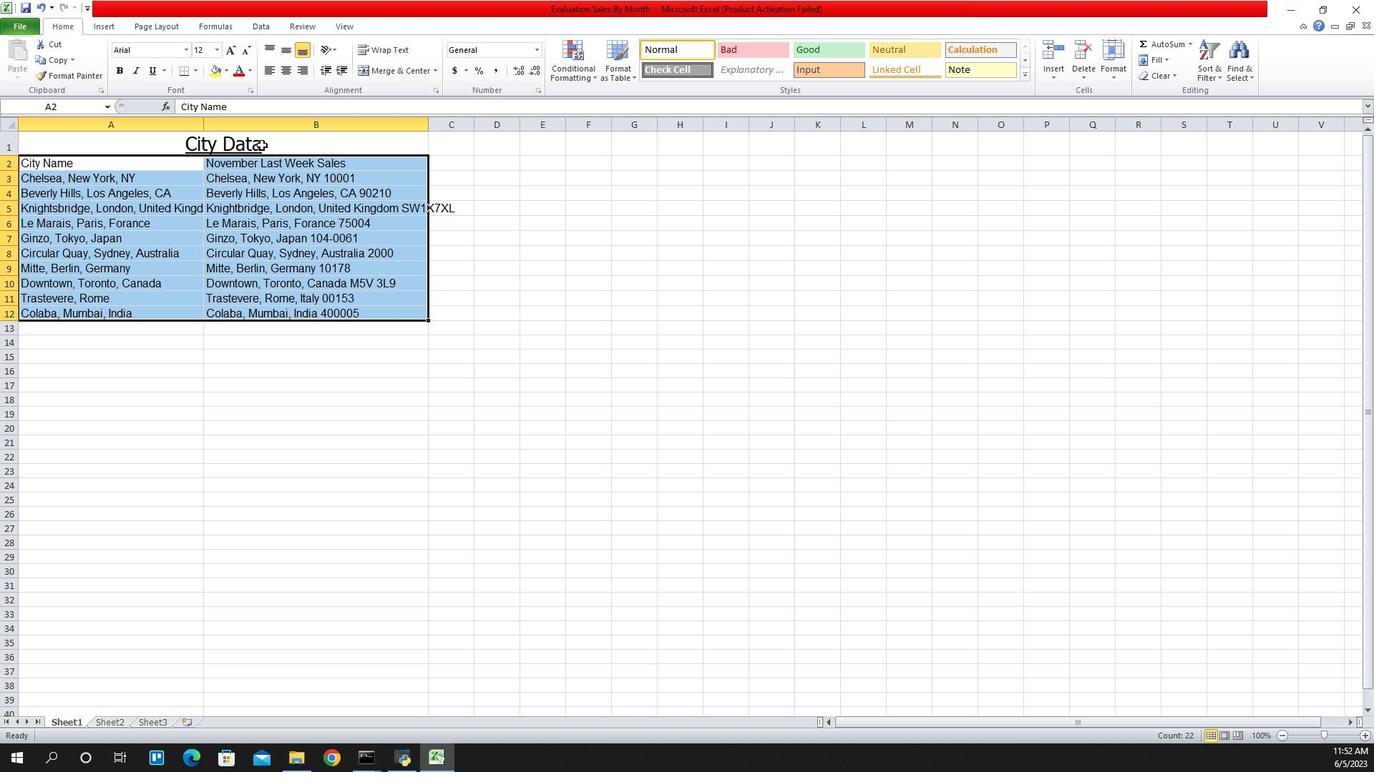 
Action: Mouse pressed left at (1234, 136)
Screenshot: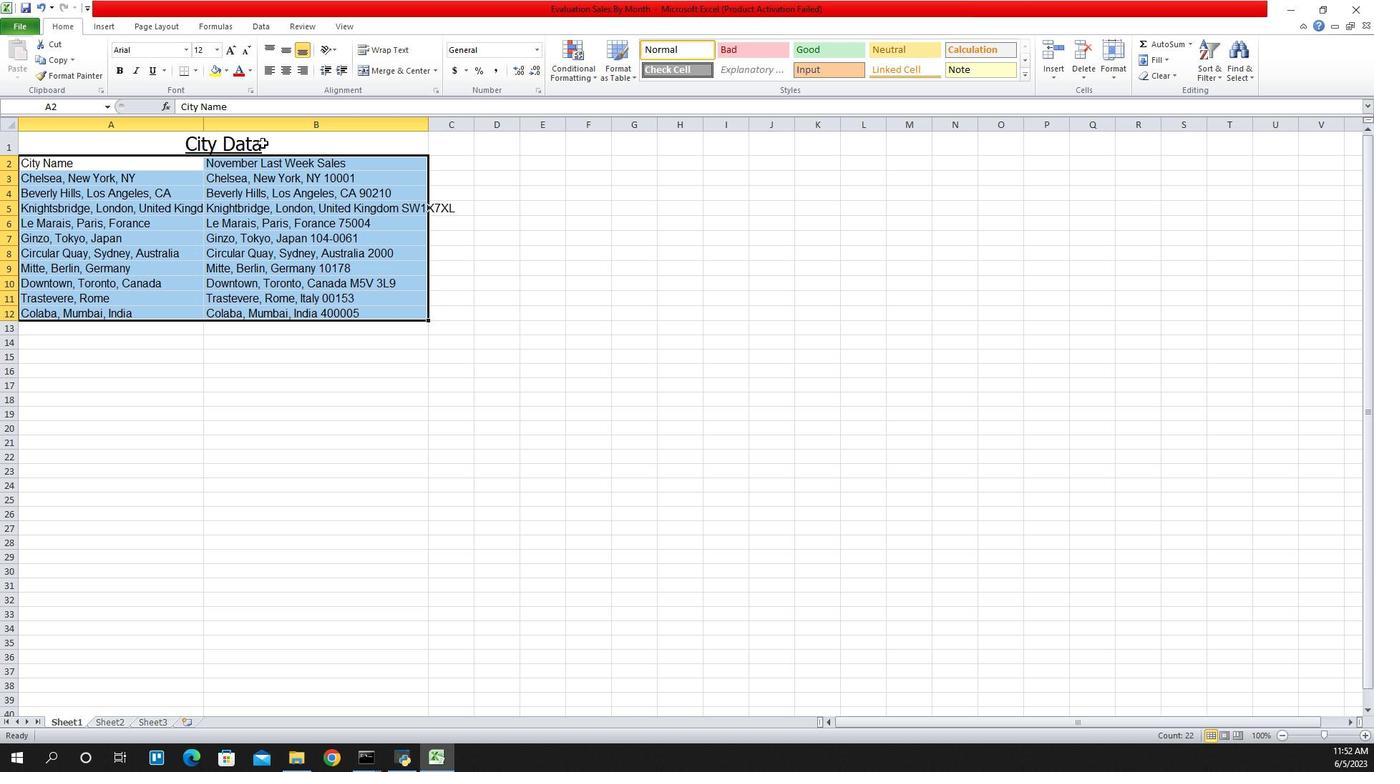 
Action: Mouse moved to (1241, 59)
Screenshot: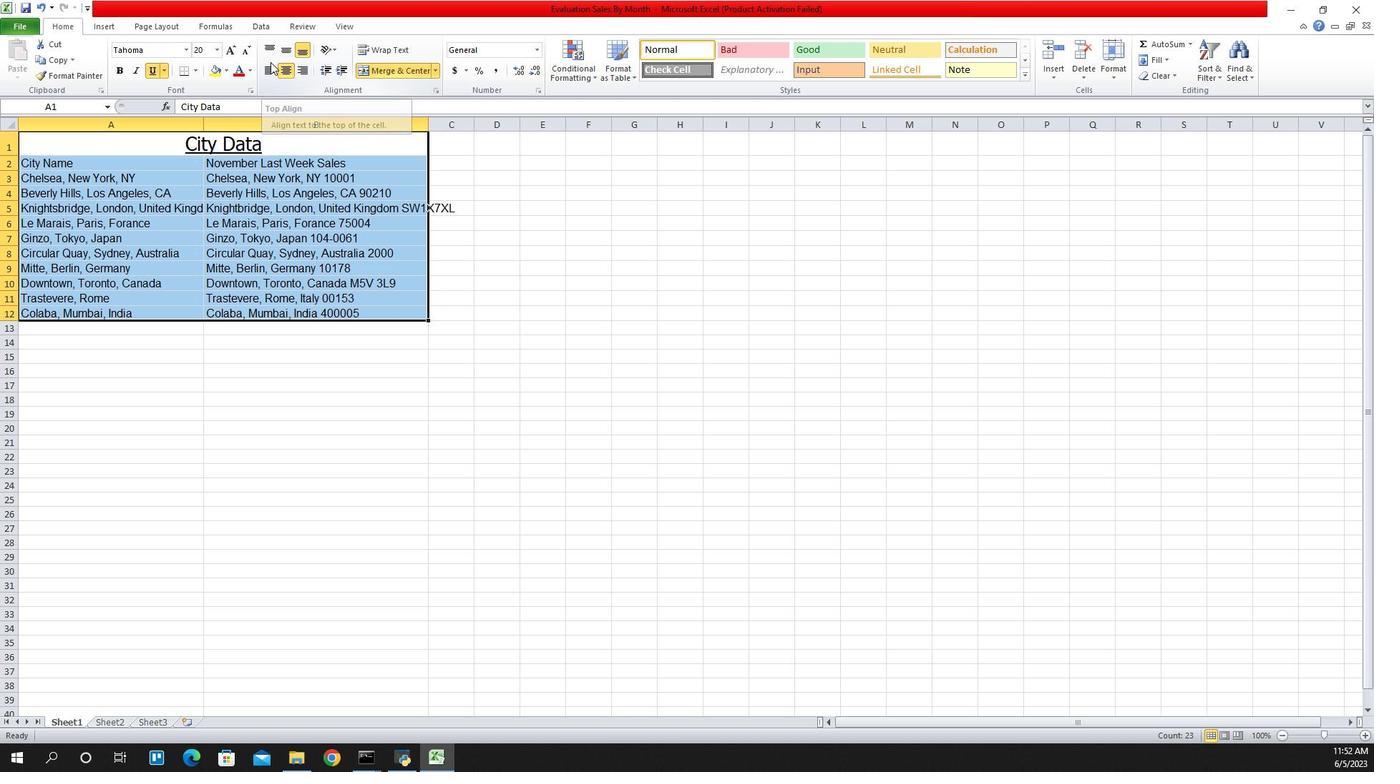 
Action: Mouse pressed left at (1241, 59)
Screenshot: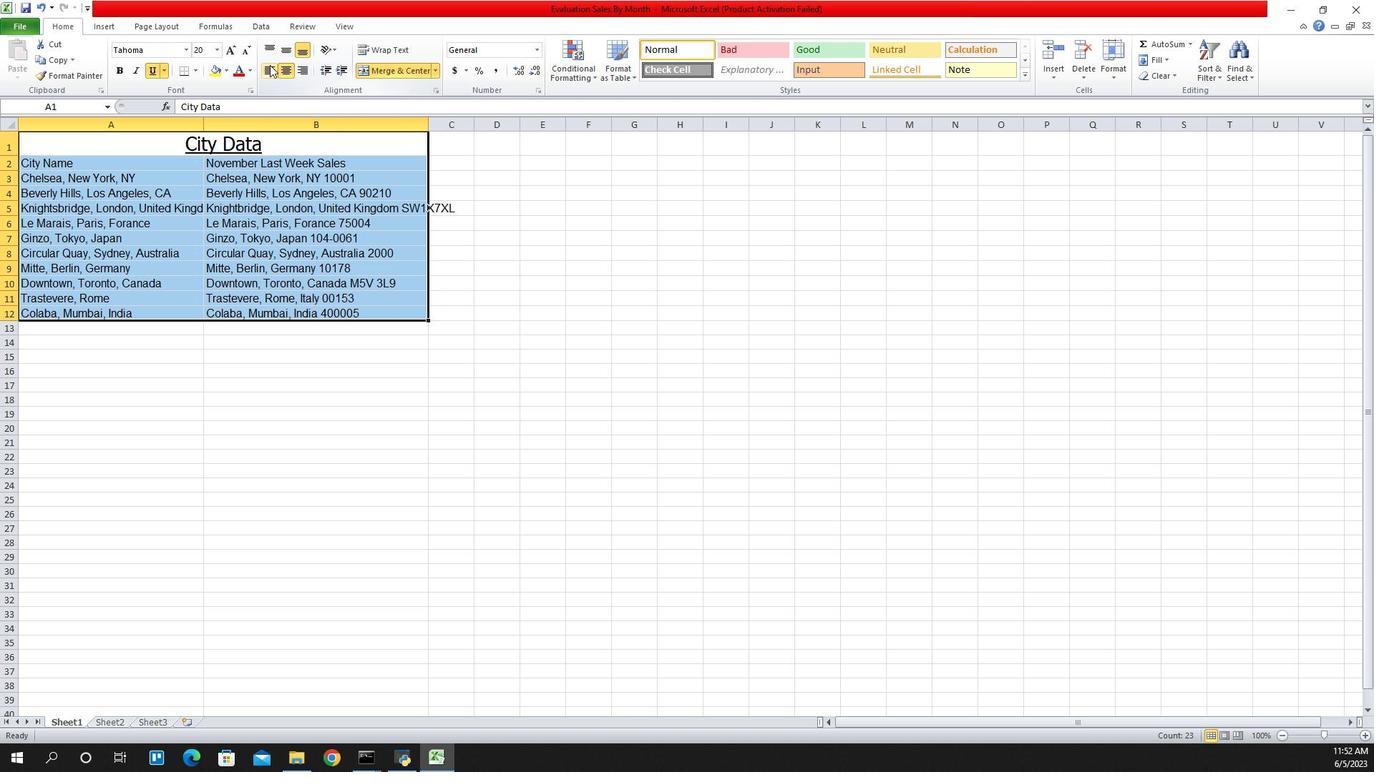 
Action: Mouse moved to (1139, 117)
Screenshot: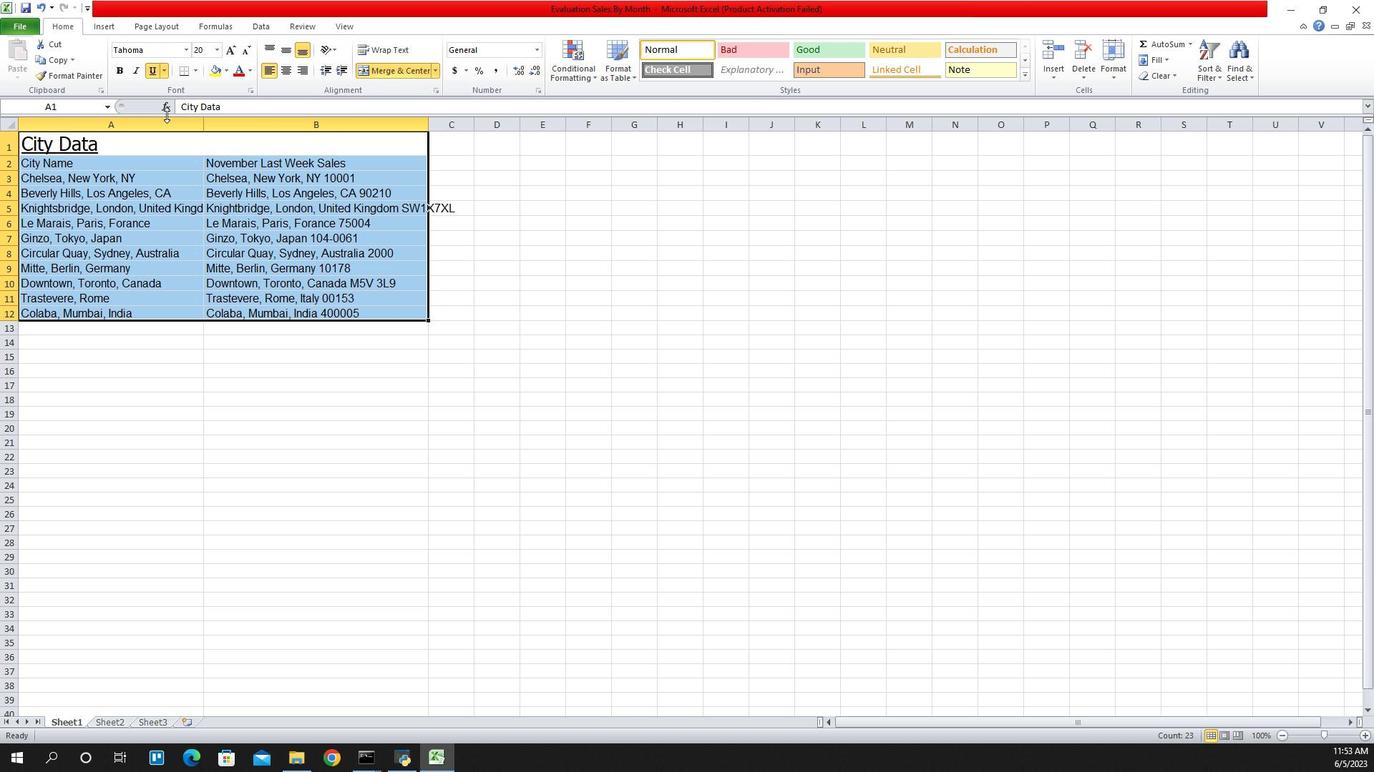 
Action: Mouse pressed left at (1139, 117)
Screenshot: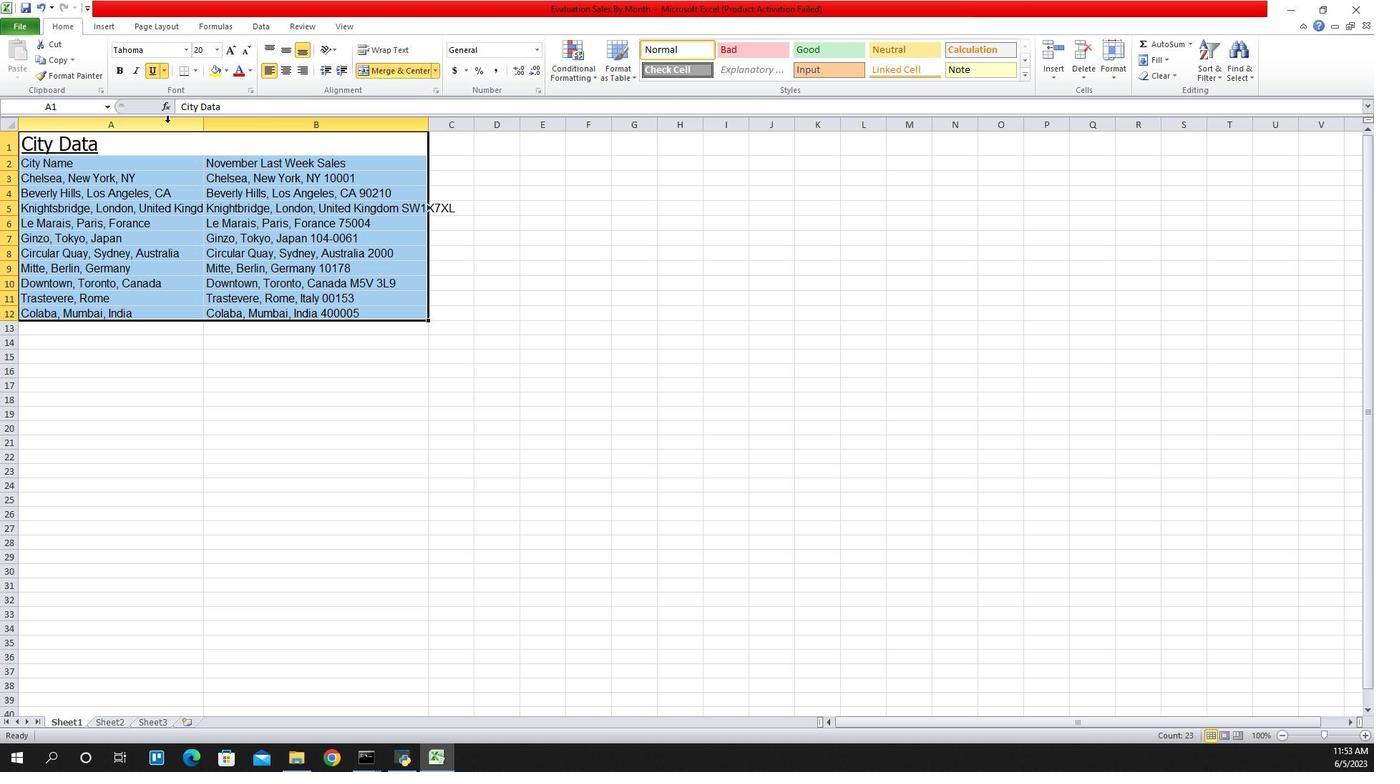 
Action: Mouse moved to (1172, 125)
Screenshot: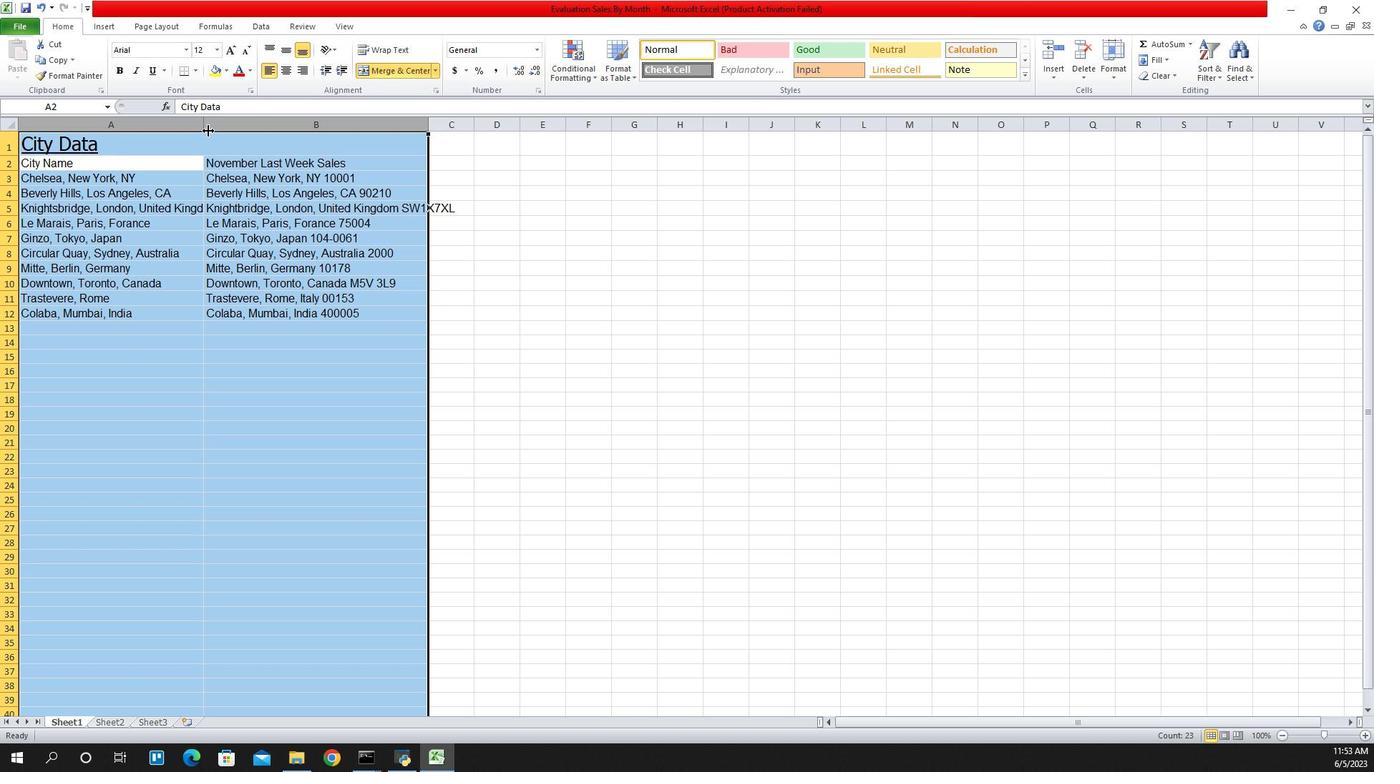 
Action: Mouse pressed left at (1172, 125)
Screenshot: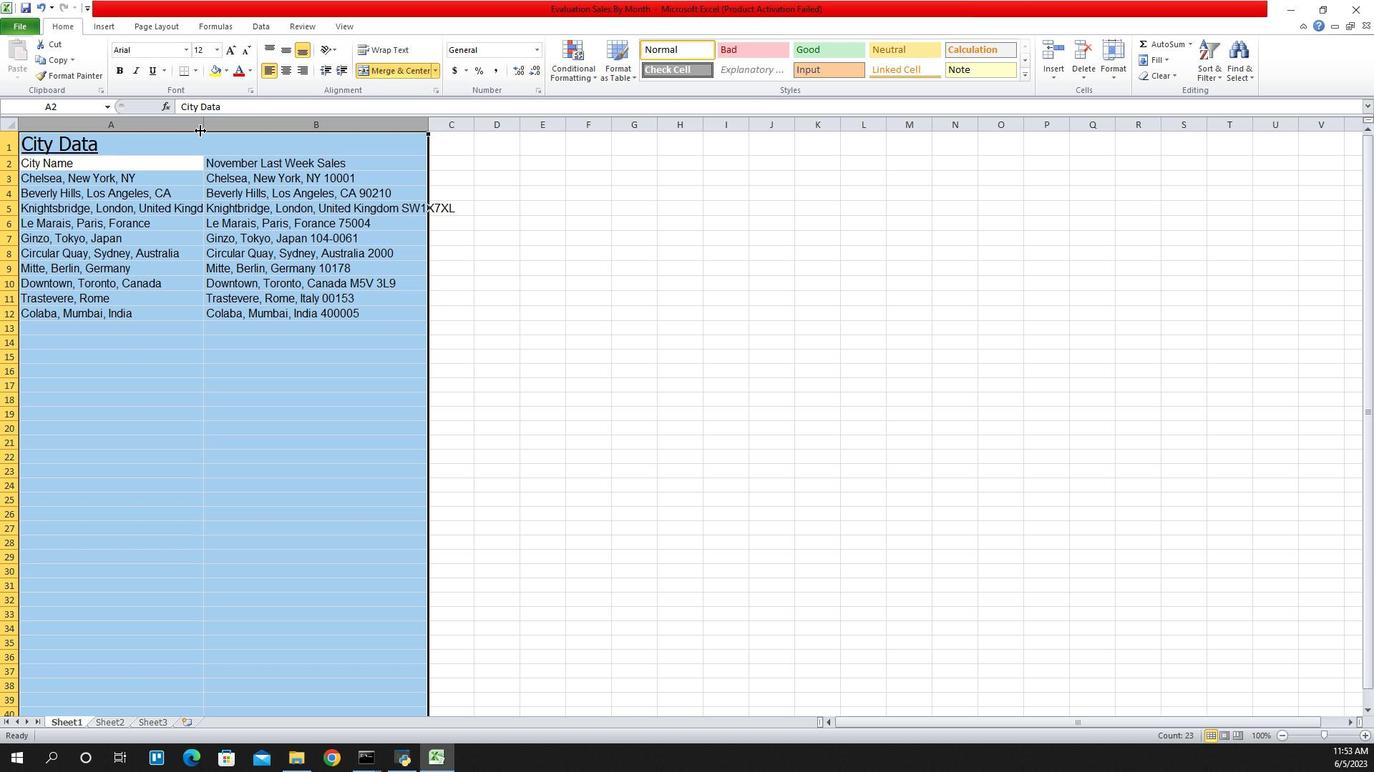 
Action: Mouse moved to (1173, 124)
Screenshot: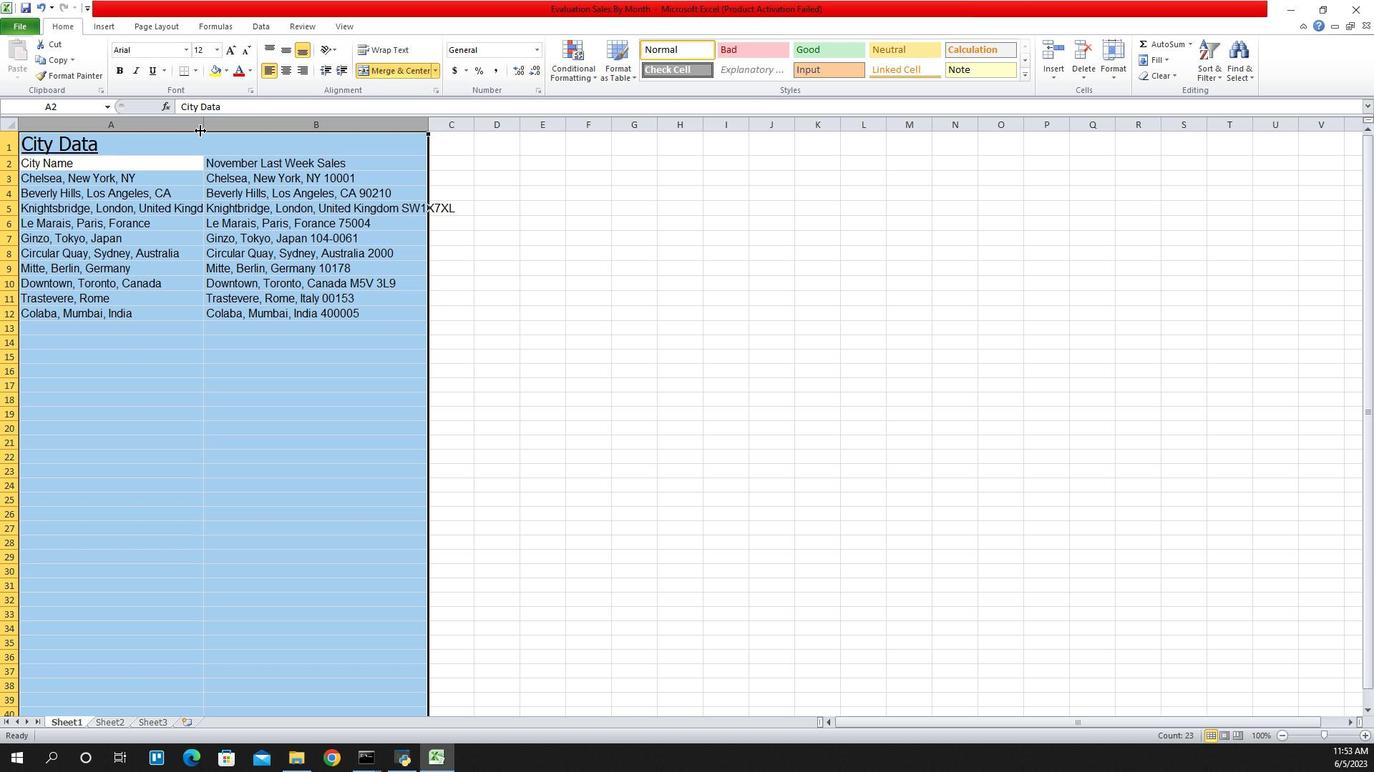 
Action: Mouse pressed left at (1173, 124)
Screenshot: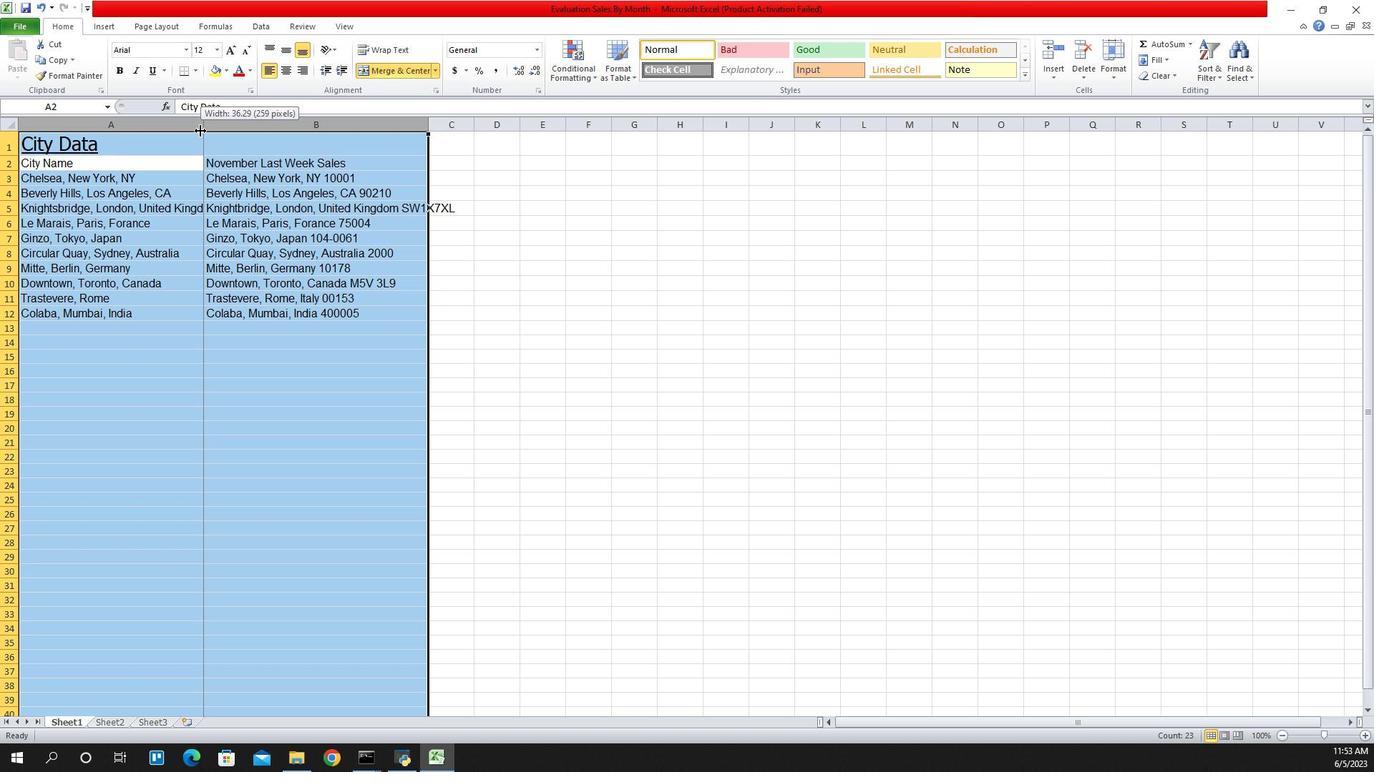 
Action: Mouse moved to (1175, 124)
Screenshot: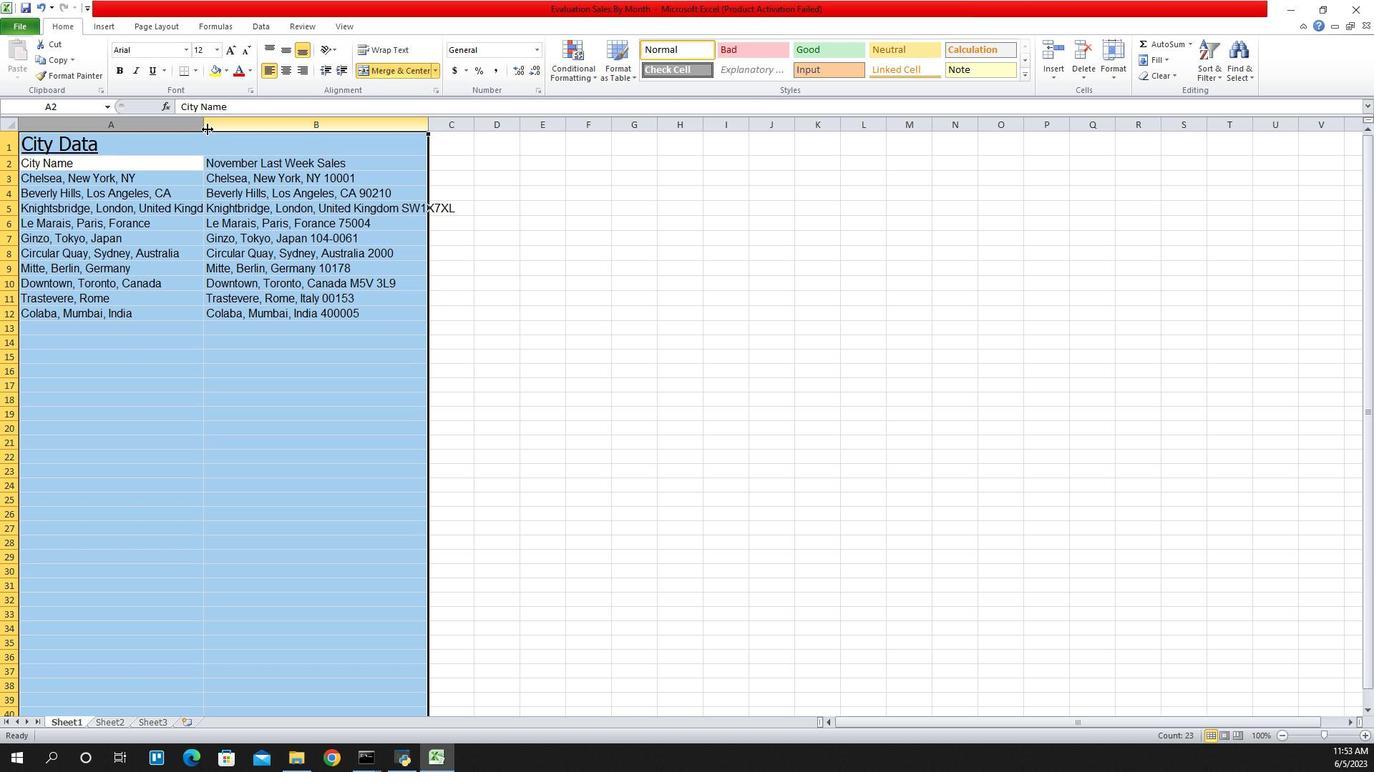 
Action: Mouse pressed left at (1175, 124)
Screenshot: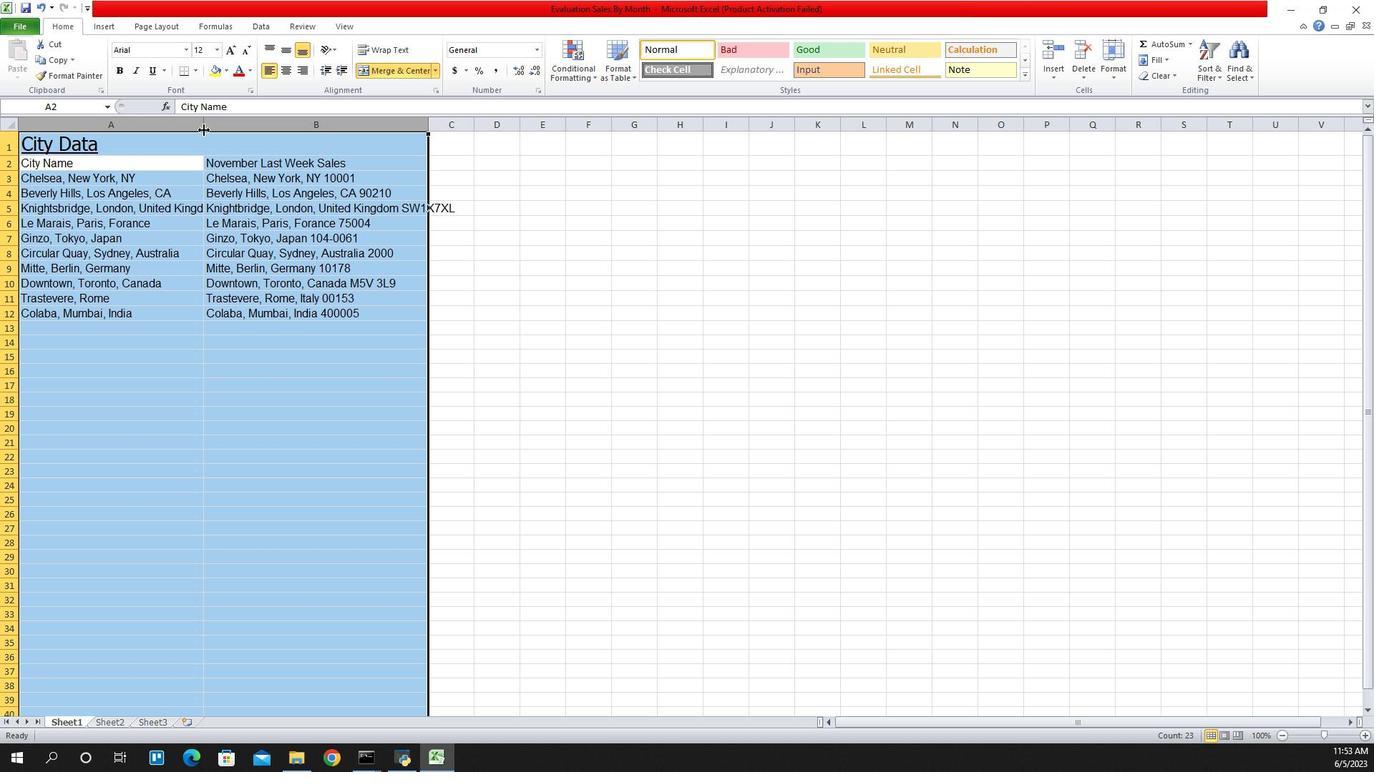 
Action: Mouse pressed left at (1175, 124)
Screenshot: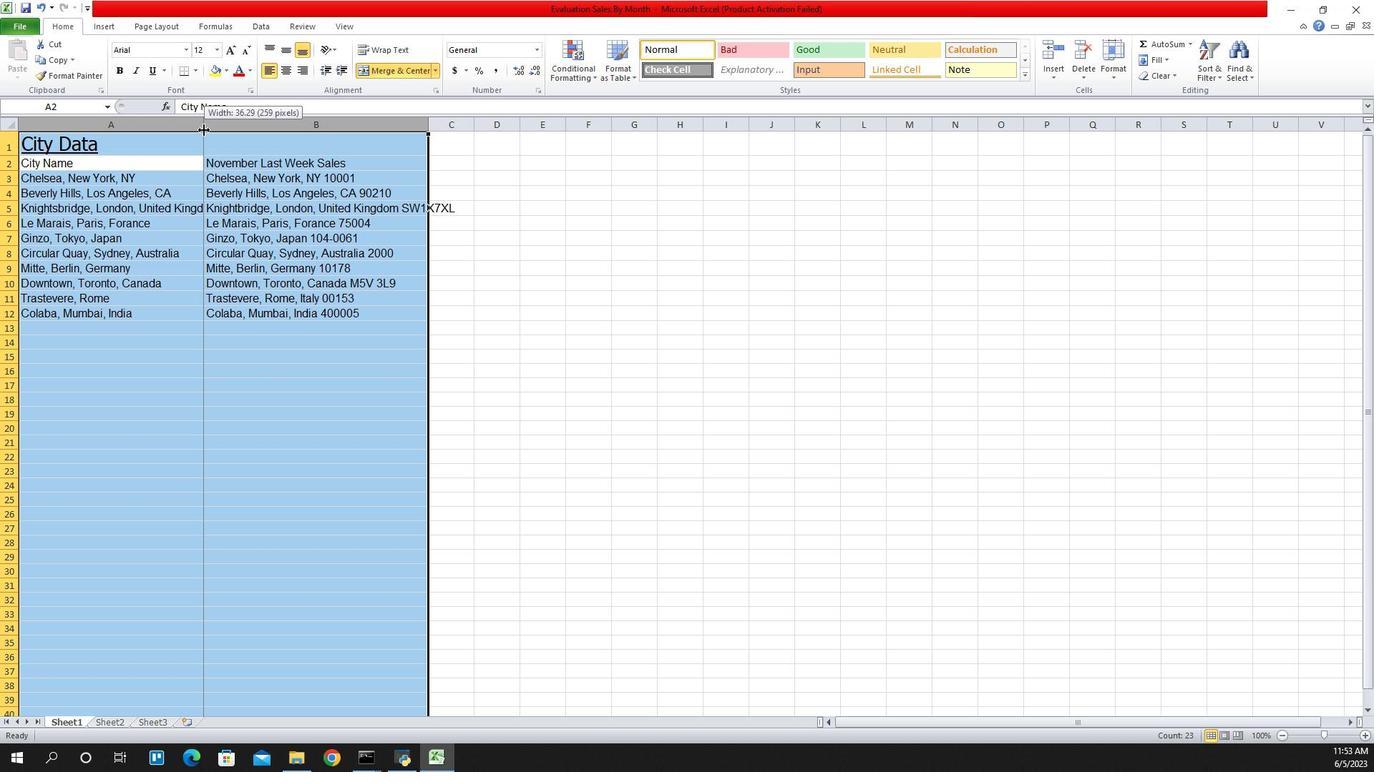 
Action: Mouse moved to (1337, 320)
Screenshot: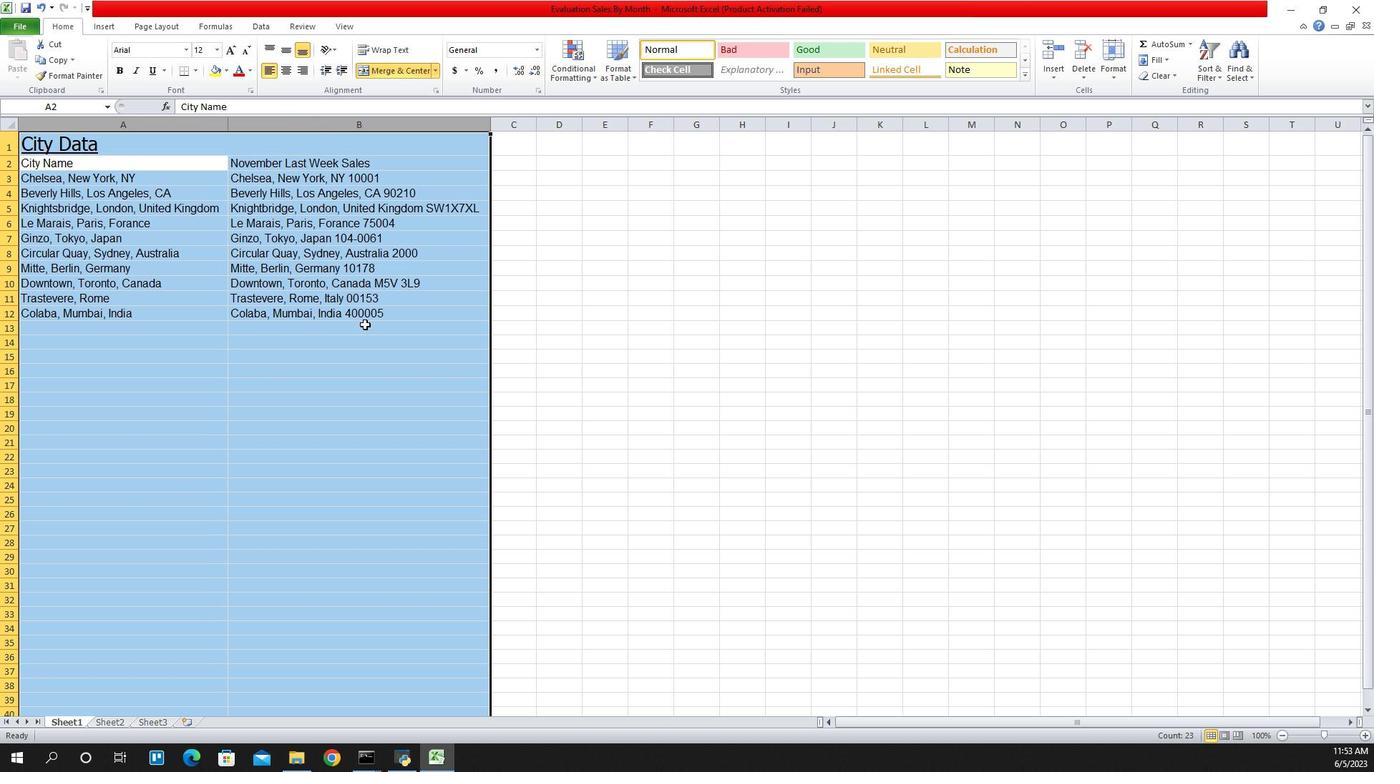 
Action: Mouse pressed left at (1337, 320)
Screenshot: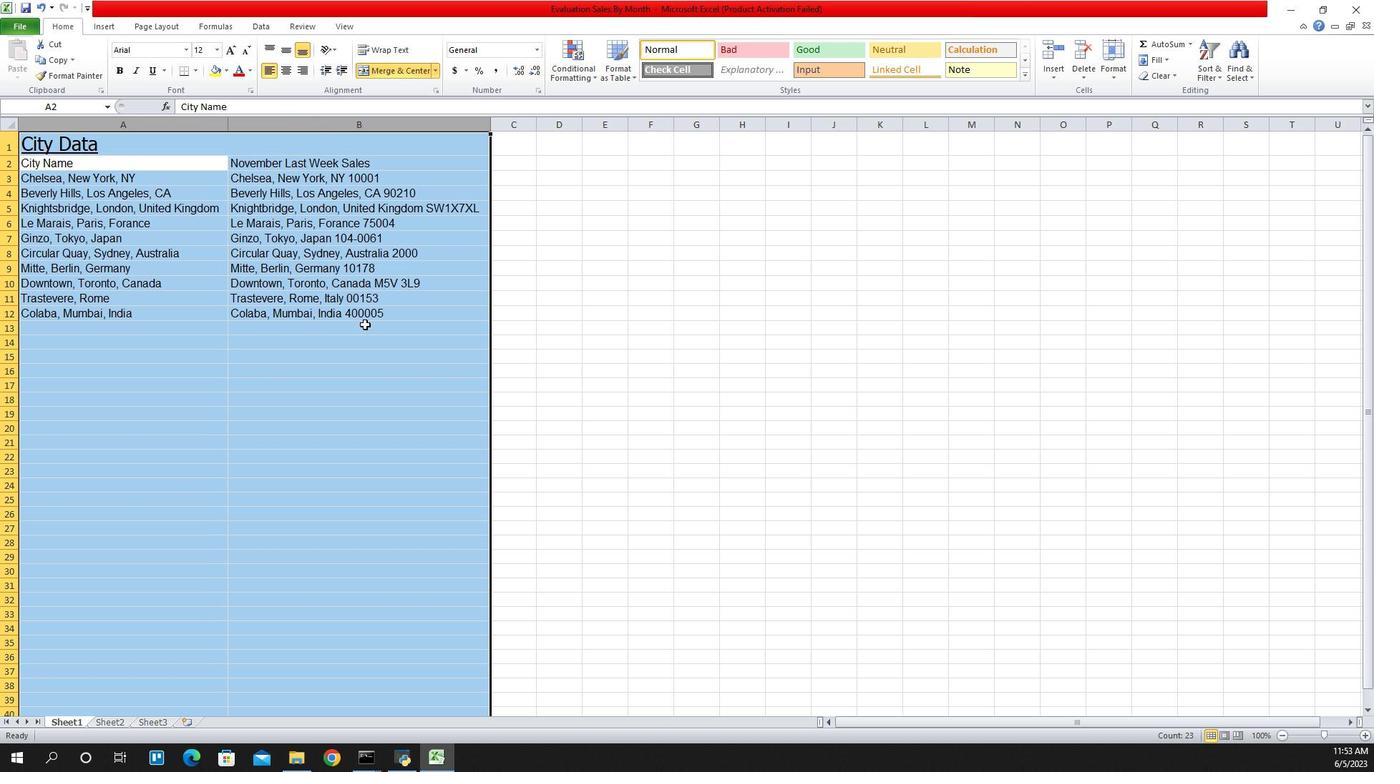 
Action: Mouse moved to (1338, 317)
Screenshot: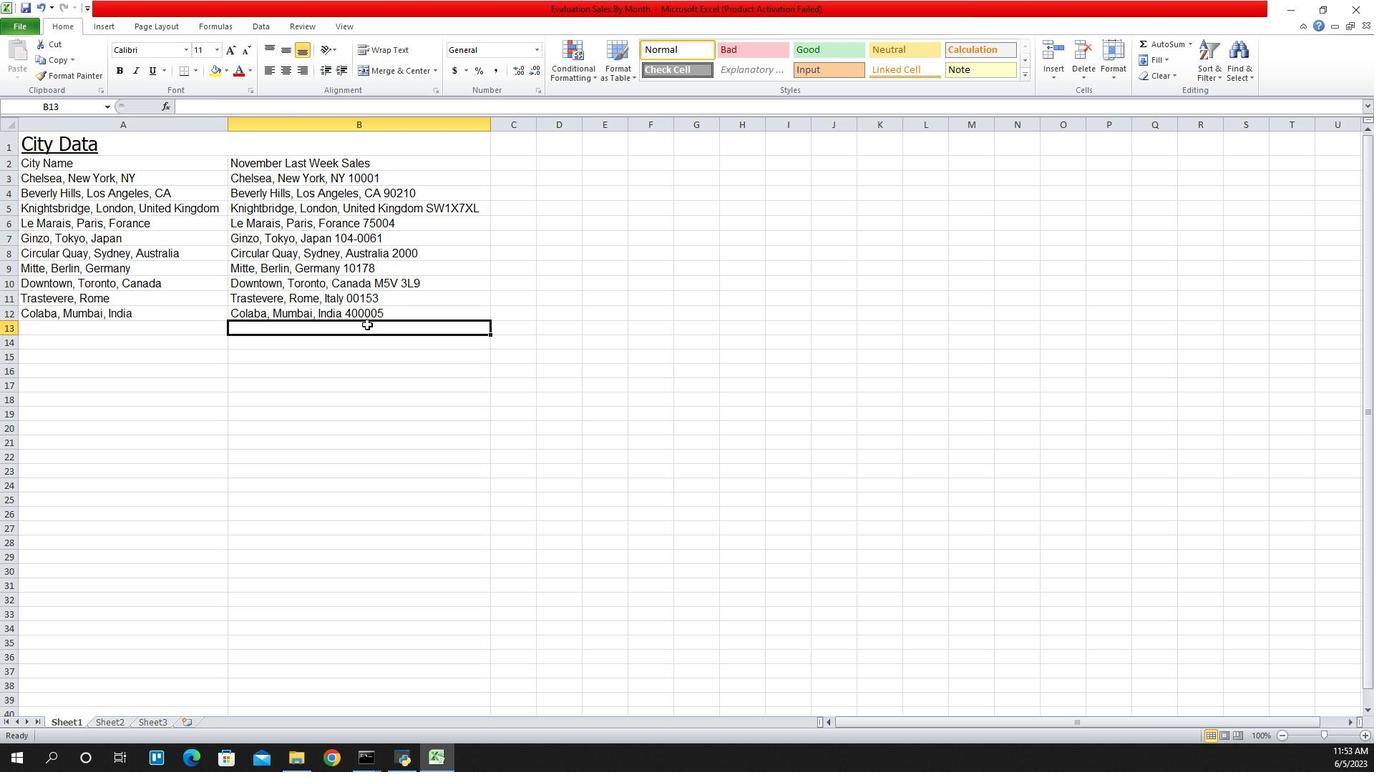 
Action: Key pressed ctrl+S<'\x13'>
Screenshot: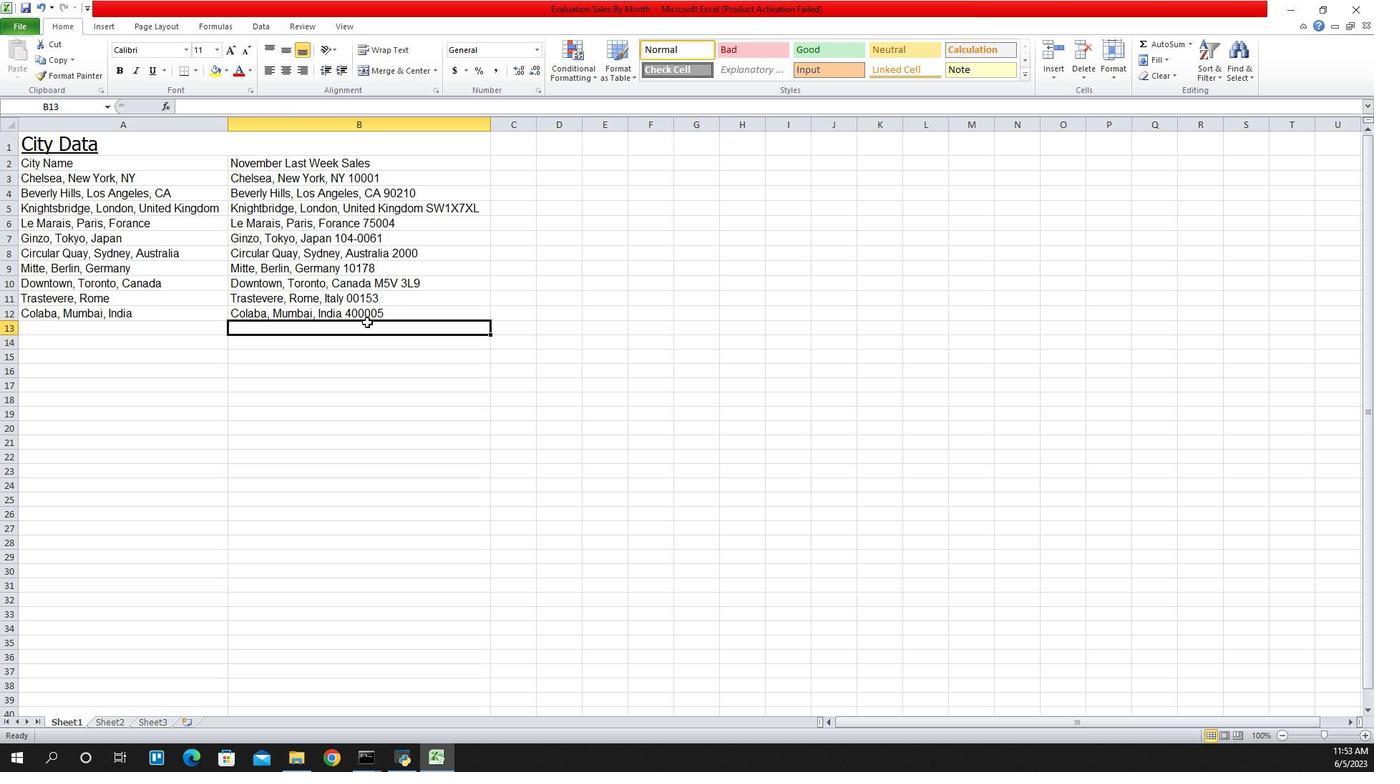 
